 Task: Open Card Employee Wellness Analytics Review in Board Product User Interface Design and Testing to Workspace Audit and Assurance Services and add a team member Softage.2@softage.net, a label Yellow, a checklist Inspirational Speaking, an attachment from your onedrive, a color Yellow and finally, add a card description 'Research and develop new product differentiation strategy' and a comment 'This task presents an opportunity to demonstrate our creativity and innovation, exploring new ideas and approaches.'. Add a start date 'Jan 06, 1900' with a due date 'Jan 13, 1900'
Action: Mouse moved to (87, 324)
Screenshot: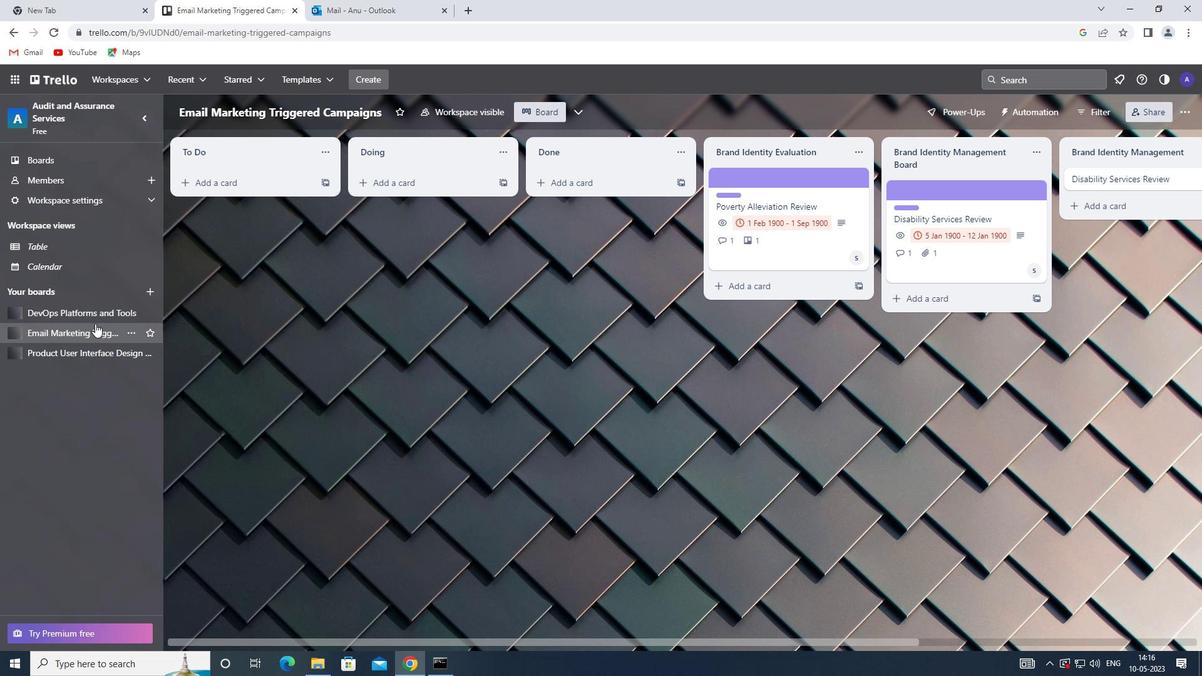
Action: Mouse pressed left at (87, 324)
Screenshot: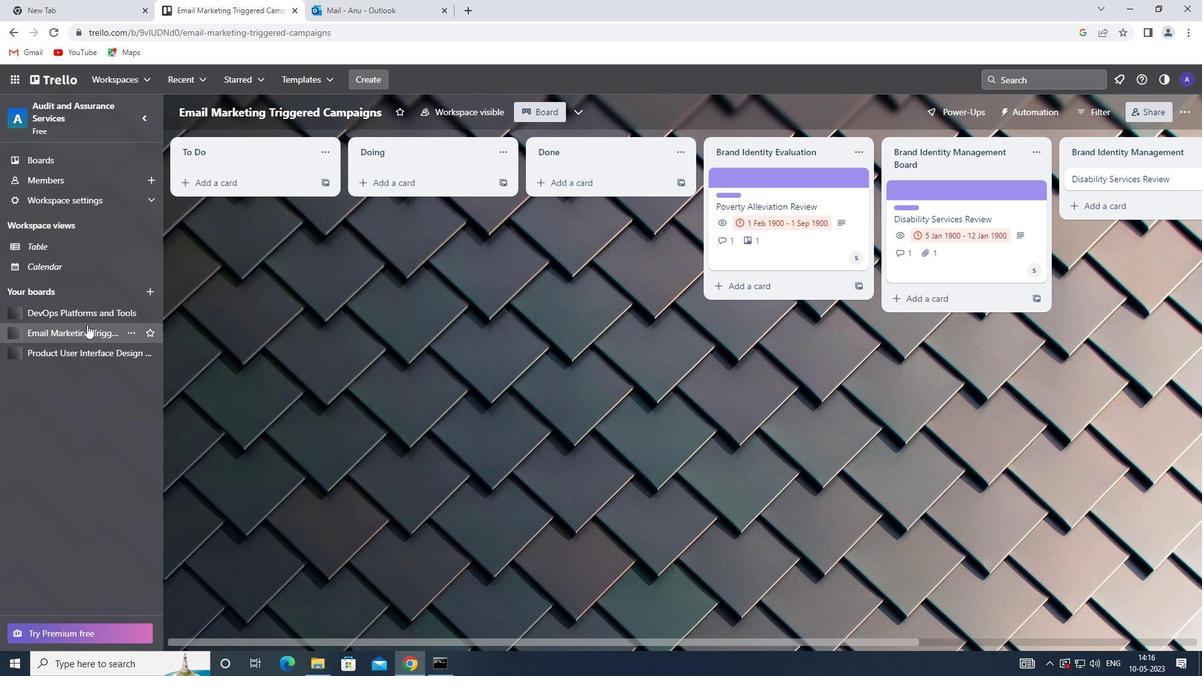 
Action: Mouse moved to (111, 352)
Screenshot: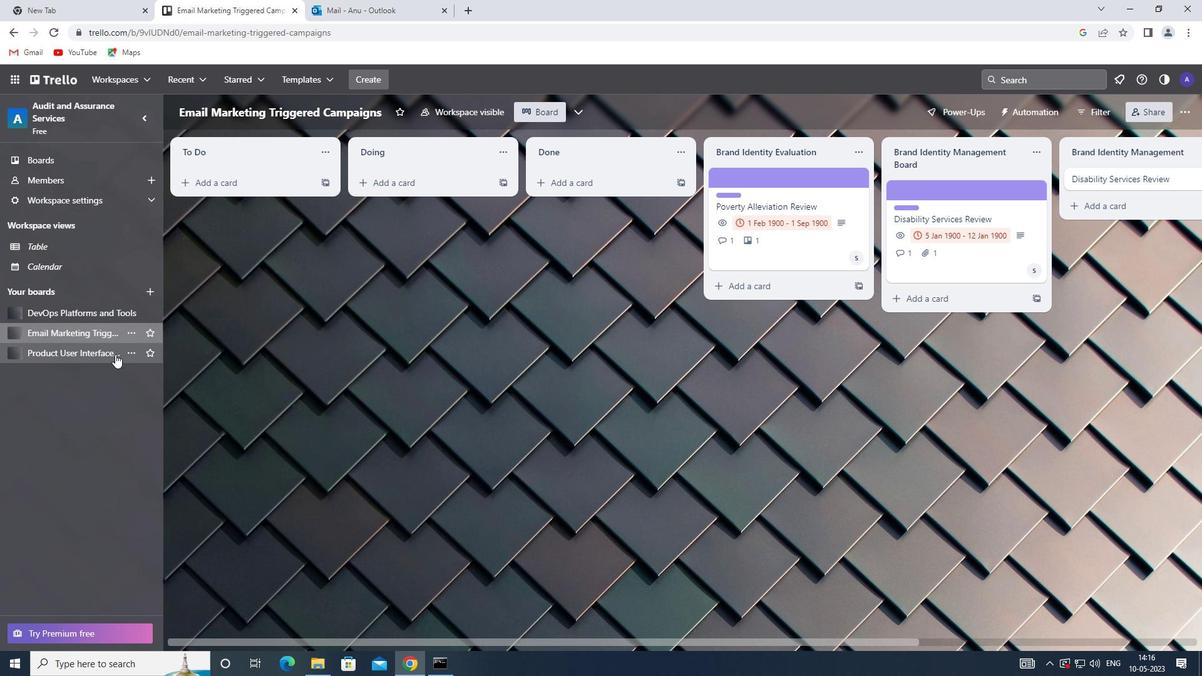 
Action: Mouse pressed left at (111, 352)
Screenshot: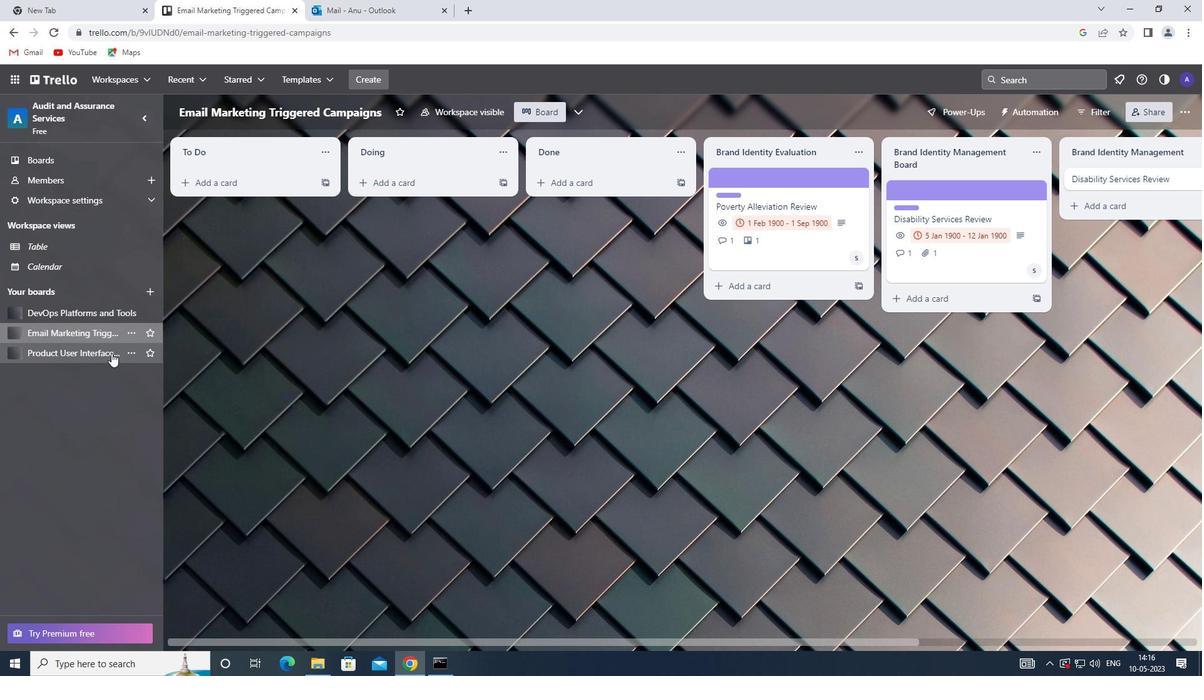 
Action: Mouse moved to (971, 183)
Screenshot: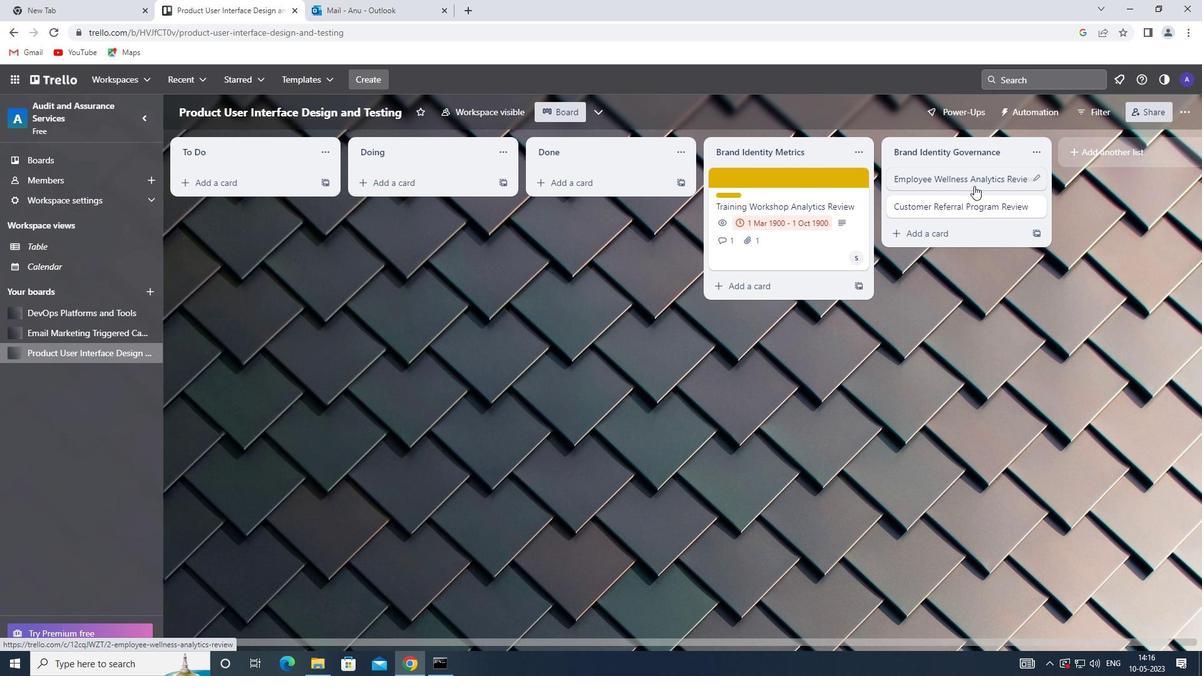 
Action: Mouse pressed left at (971, 183)
Screenshot: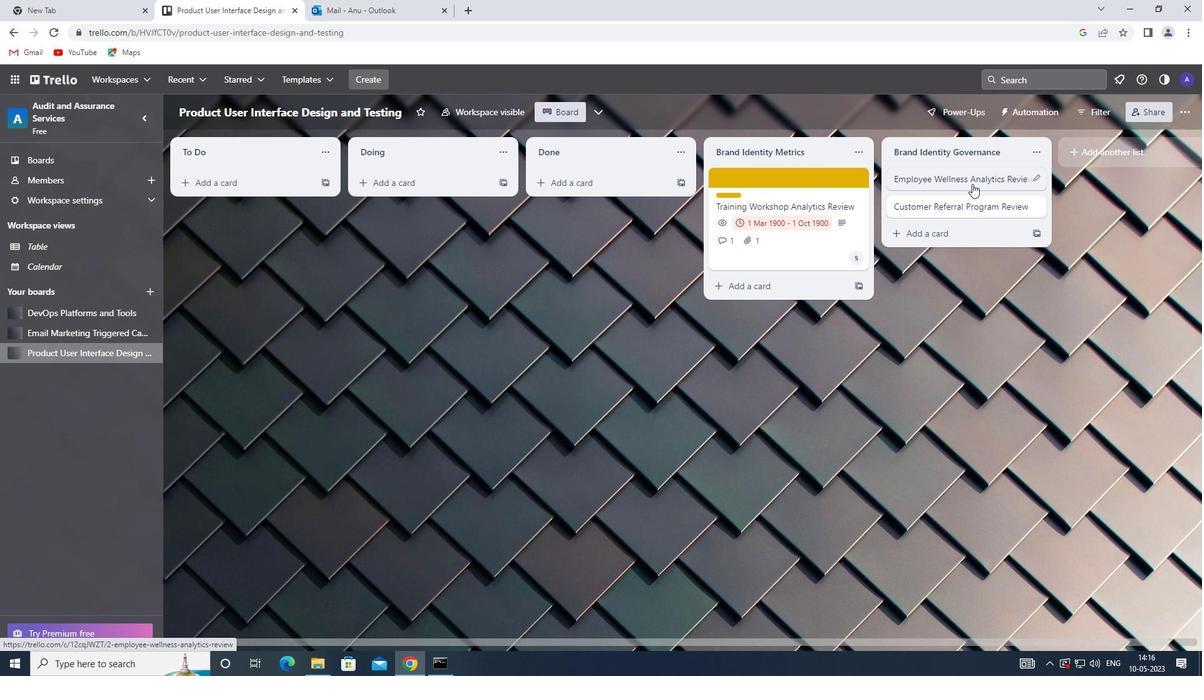 
Action: Mouse moved to (750, 179)
Screenshot: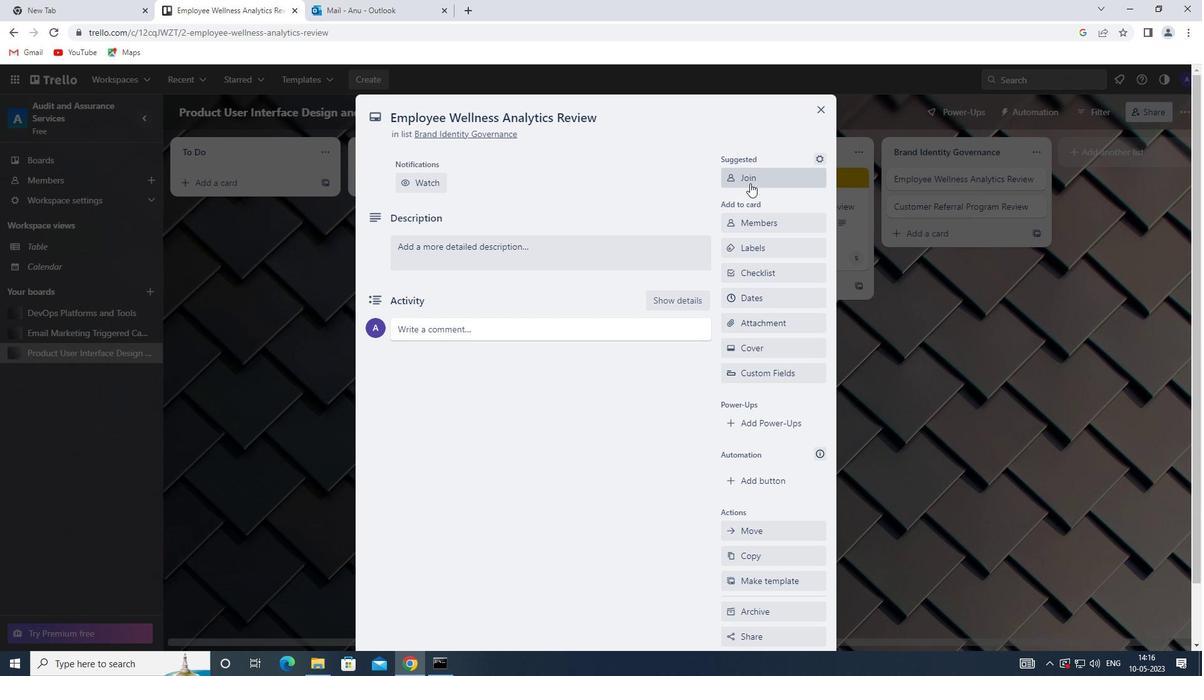 
Action: Mouse pressed left at (750, 179)
Screenshot: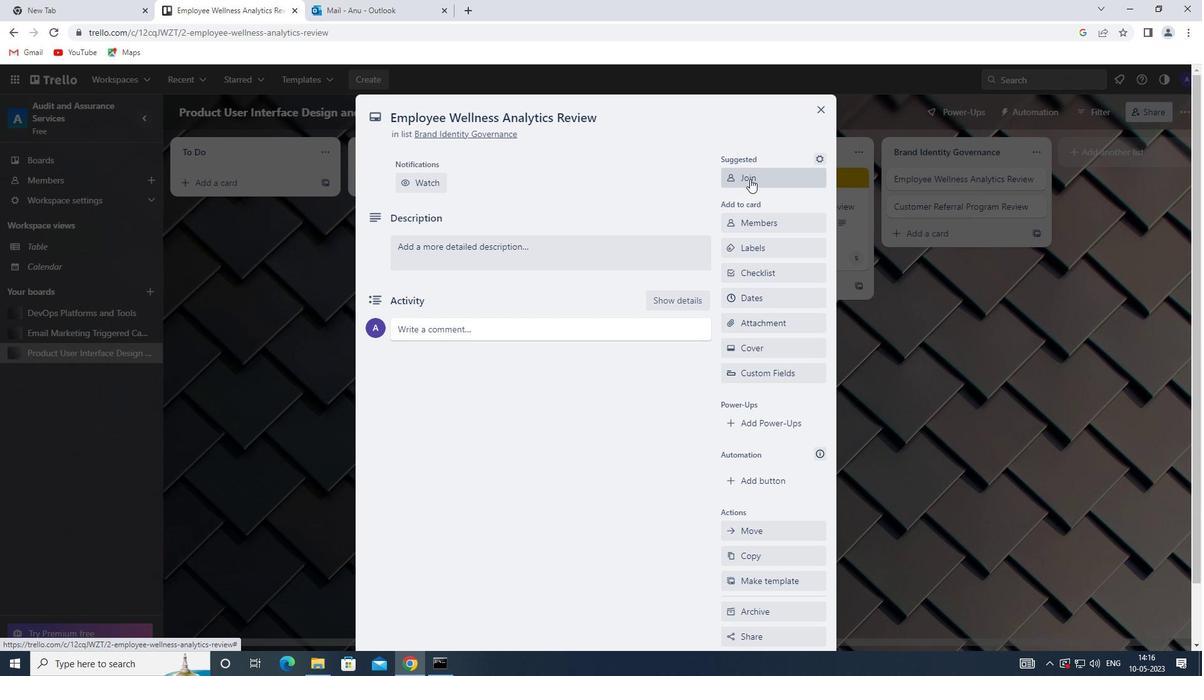 
Action: Mouse pressed left at (750, 179)
Screenshot: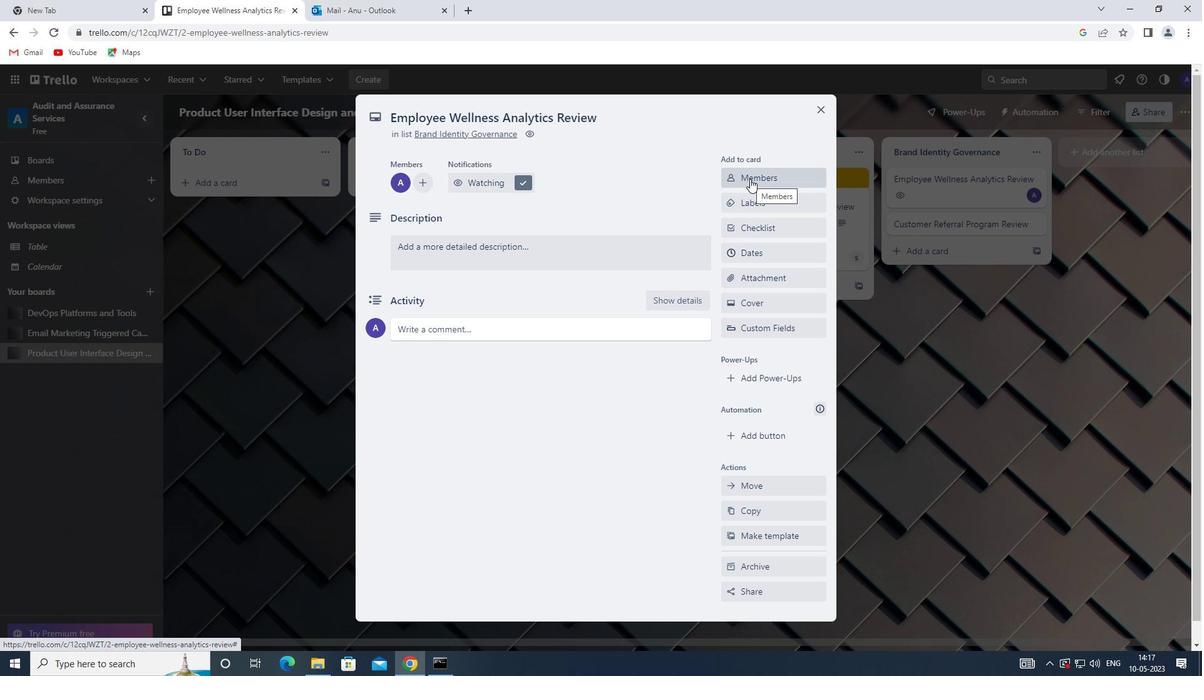 
Action: Mouse moved to (737, 236)
Screenshot: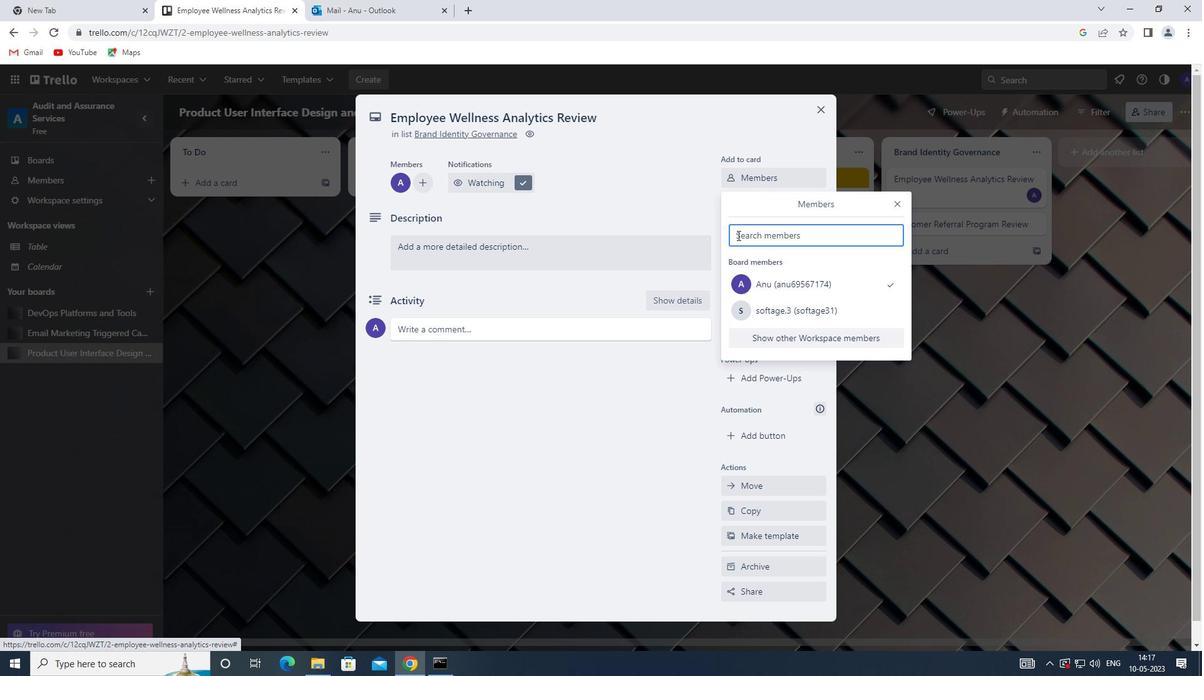
Action: Mouse pressed left at (737, 236)
Screenshot: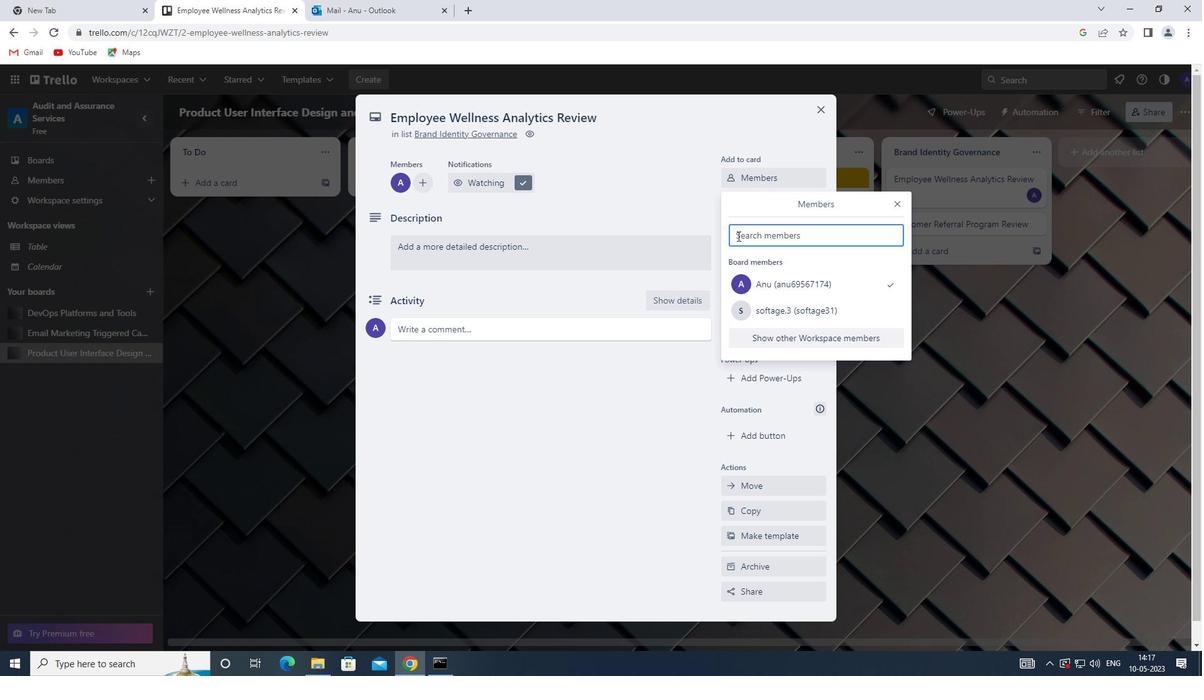 
Action: Key pressed <Key.shift>SOFTAGE.2<Key.shift>@SOFTAGE.NET
Screenshot: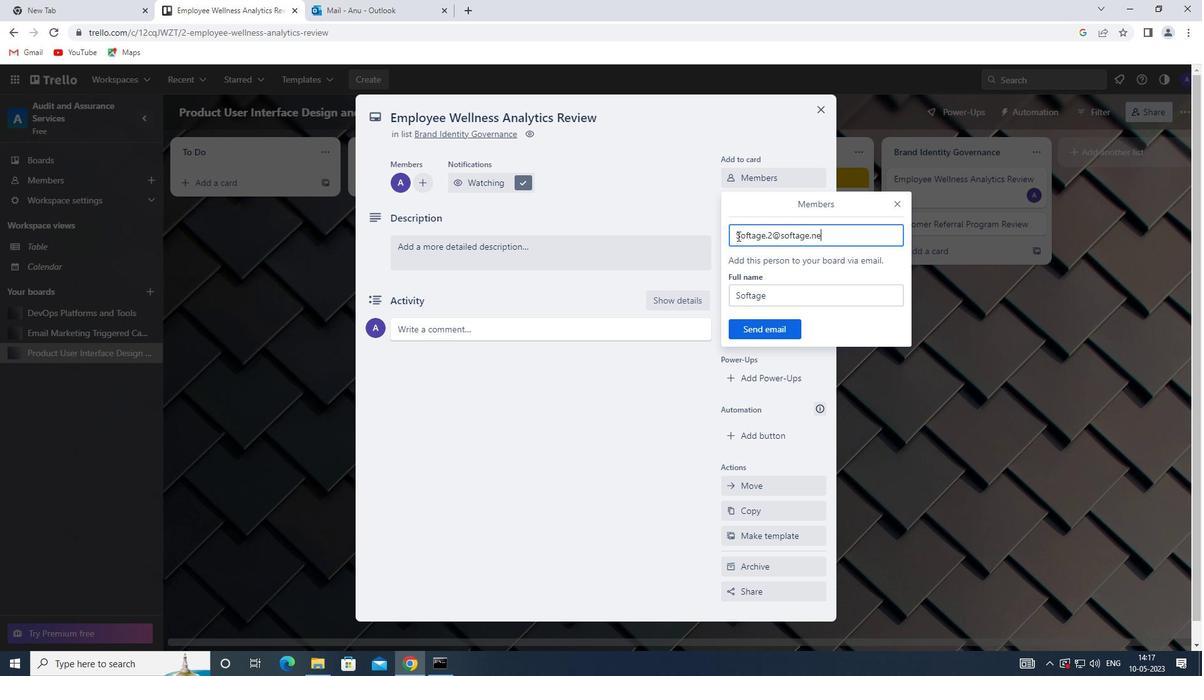 
Action: Mouse moved to (745, 334)
Screenshot: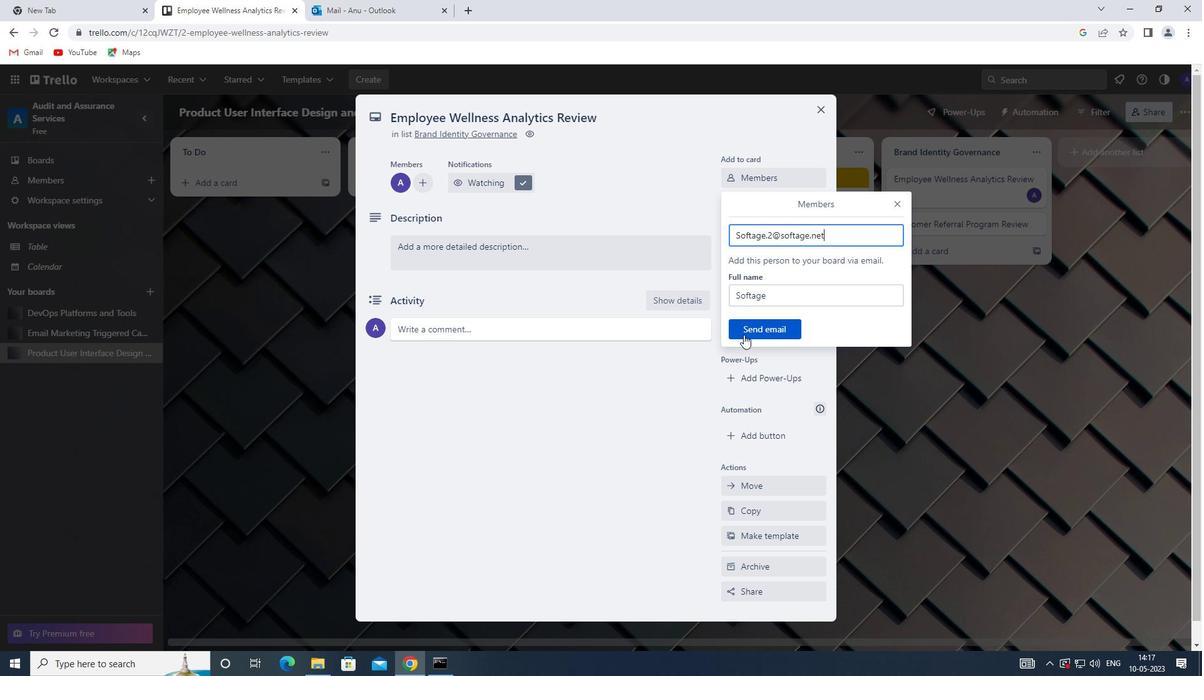 
Action: Mouse pressed left at (745, 334)
Screenshot: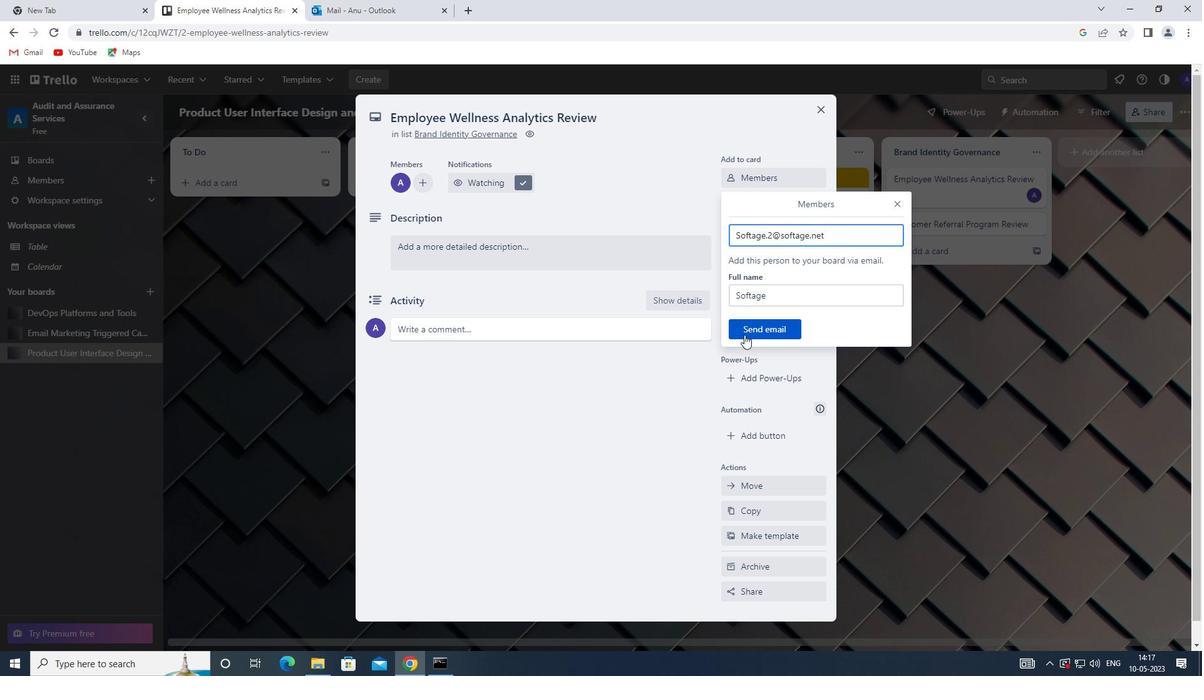 
Action: Mouse moved to (395, 177)
Screenshot: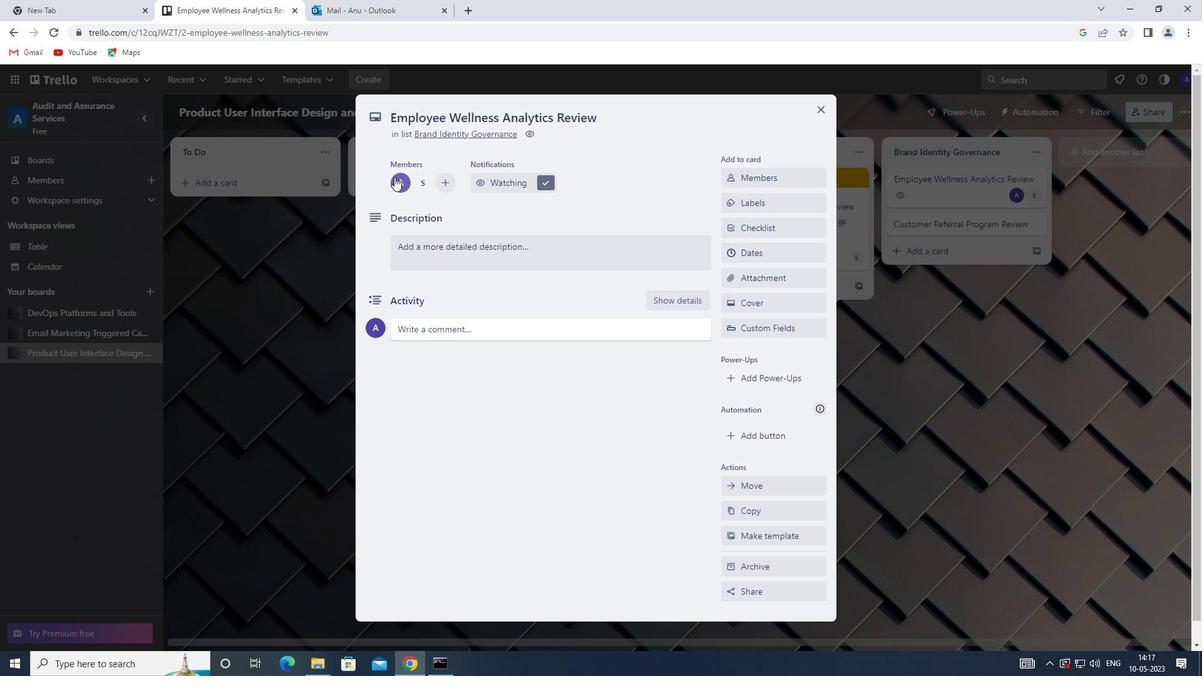 
Action: Mouse pressed left at (395, 177)
Screenshot: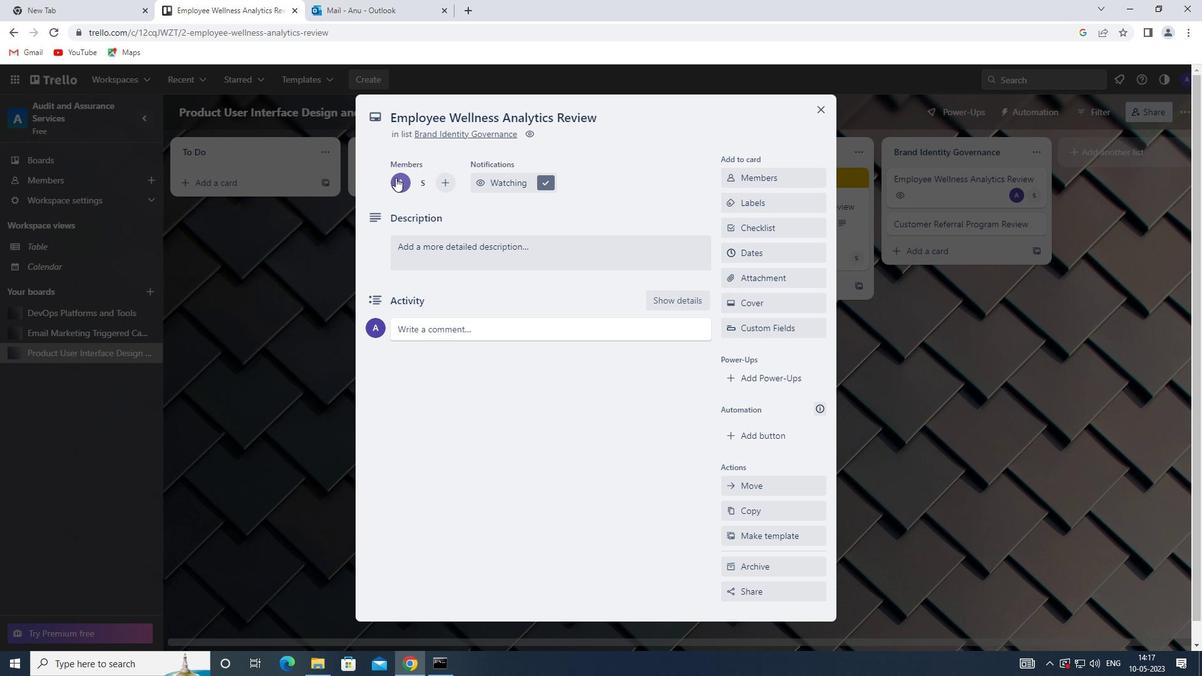 
Action: Mouse moved to (499, 317)
Screenshot: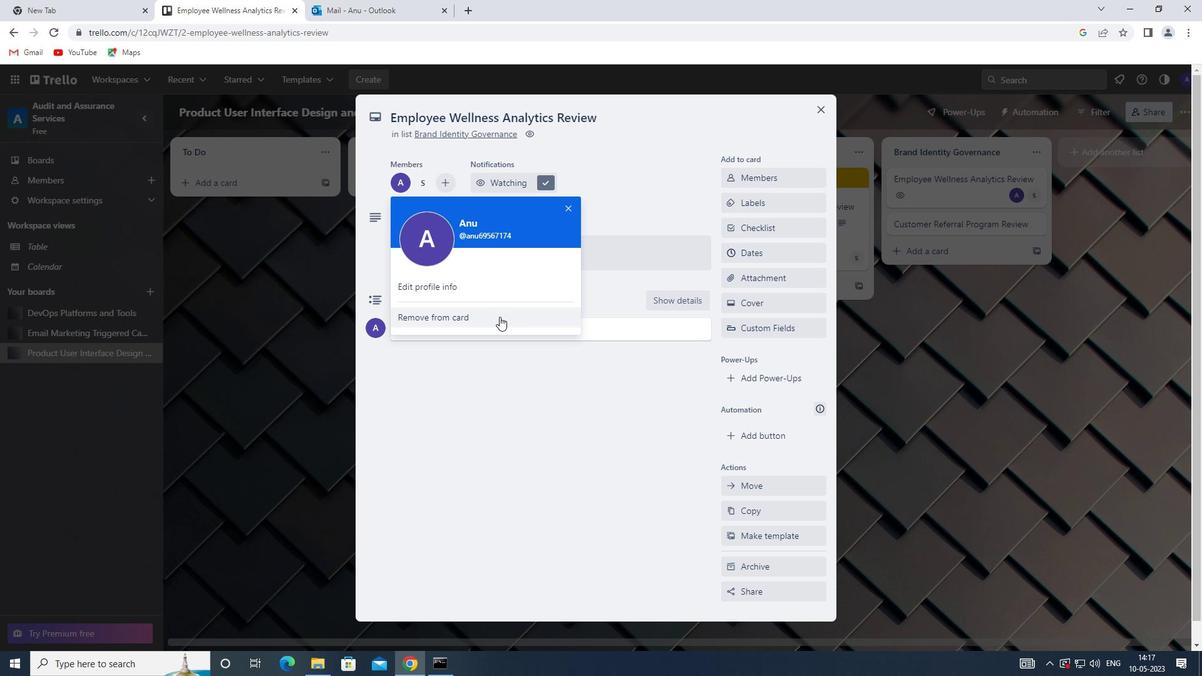 
Action: Mouse pressed left at (499, 317)
Screenshot: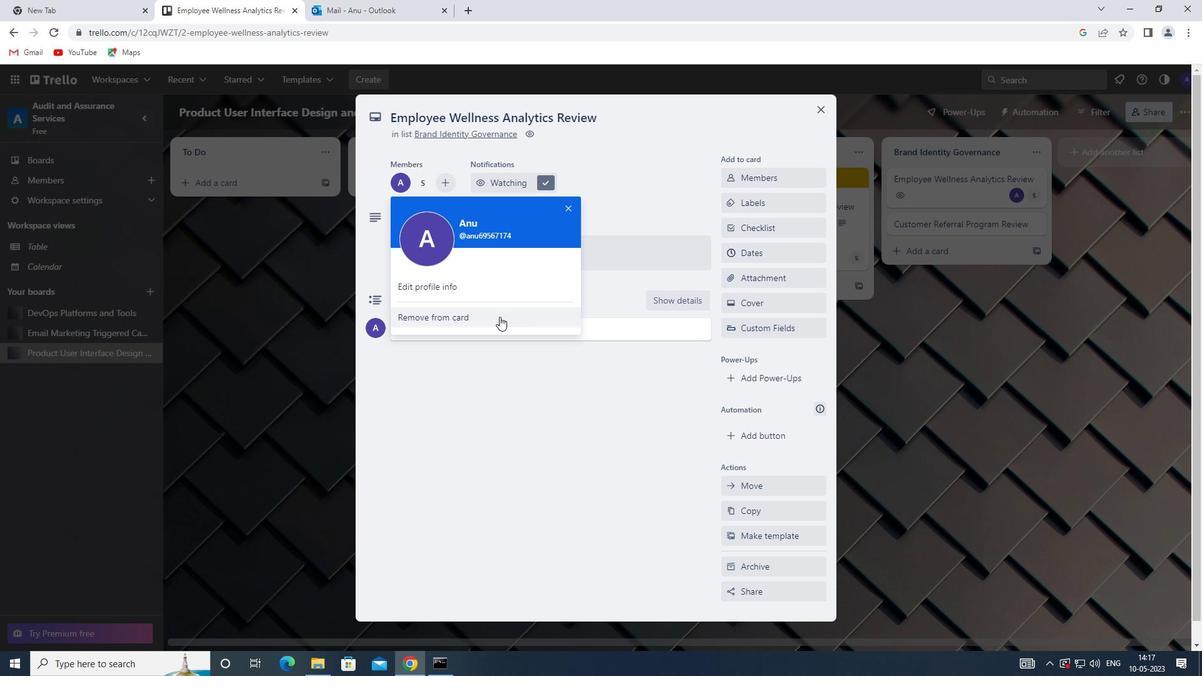 
Action: Mouse moved to (763, 242)
Screenshot: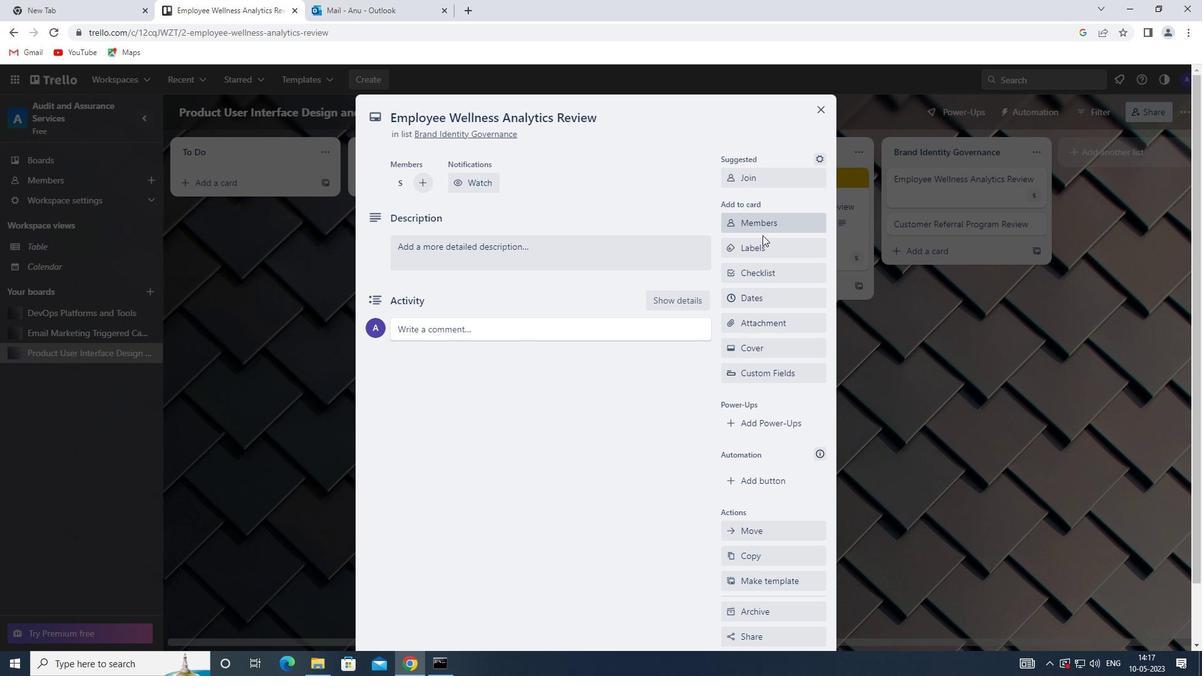 
Action: Mouse pressed left at (763, 242)
Screenshot: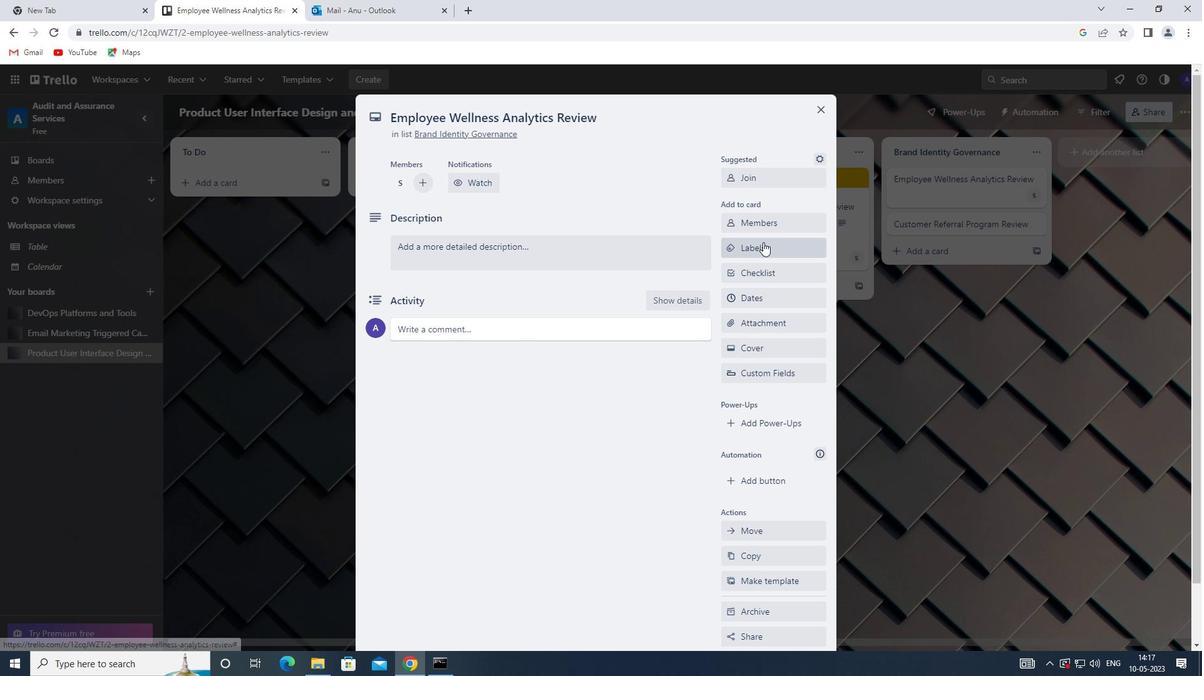 
Action: Mouse moved to (768, 370)
Screenshot: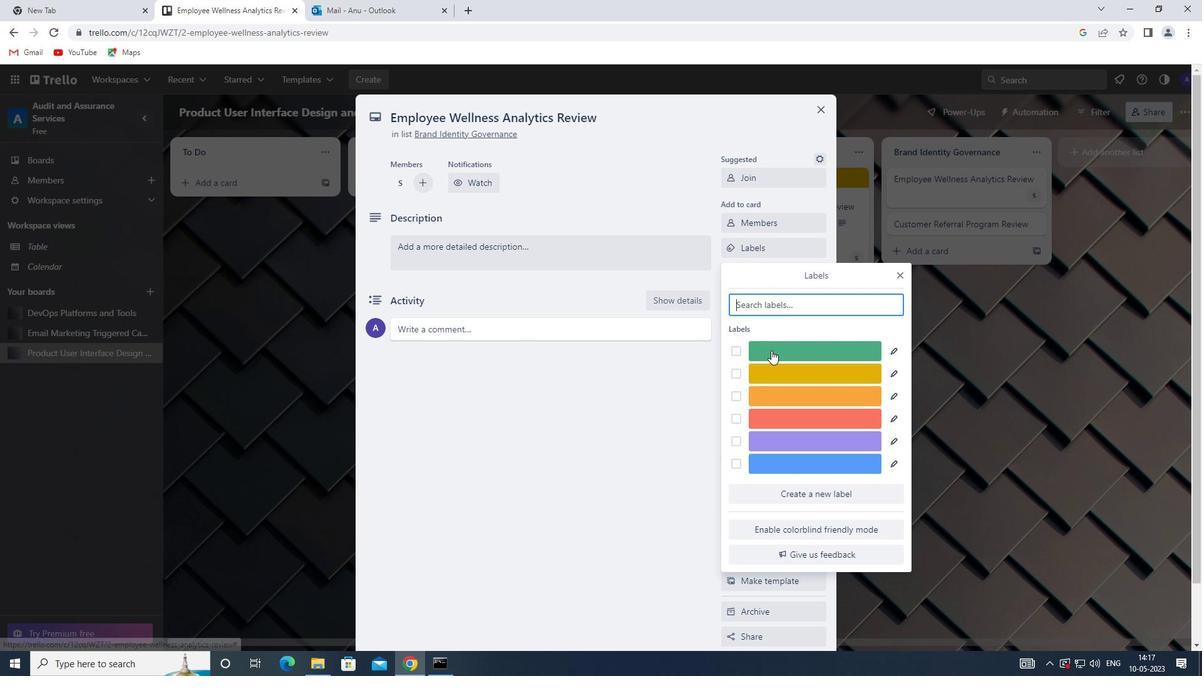 
Action: Mouse pressed left at (768, 370)
Screenshot: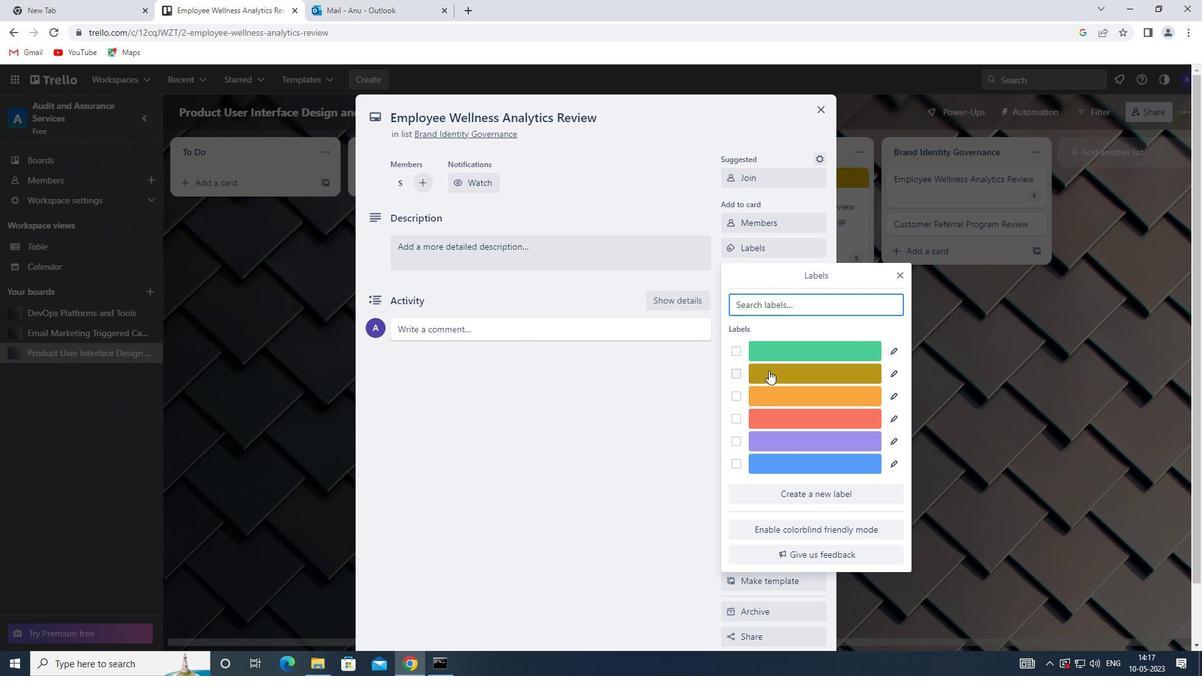 
Action: Mouse moved to (899, 273)
Screenshot: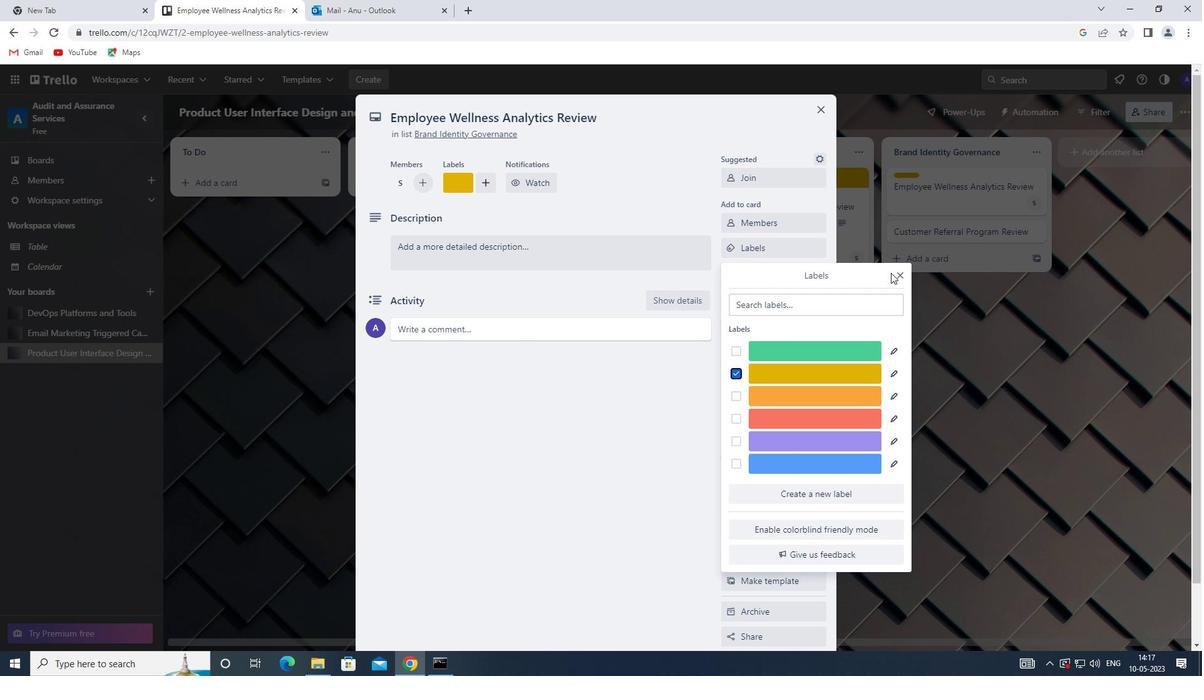 
Action: Mouse pressed left at (899, 273)
Screenshot: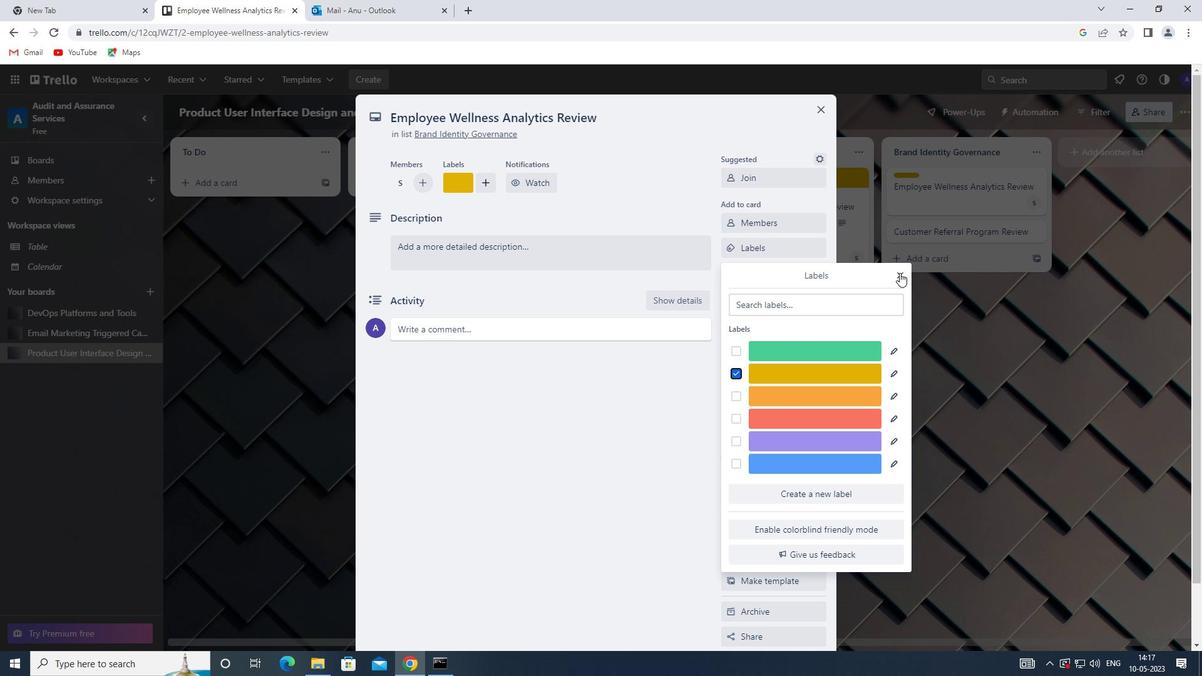 
Action: Mouse moved to (794, 274)
Screenshot: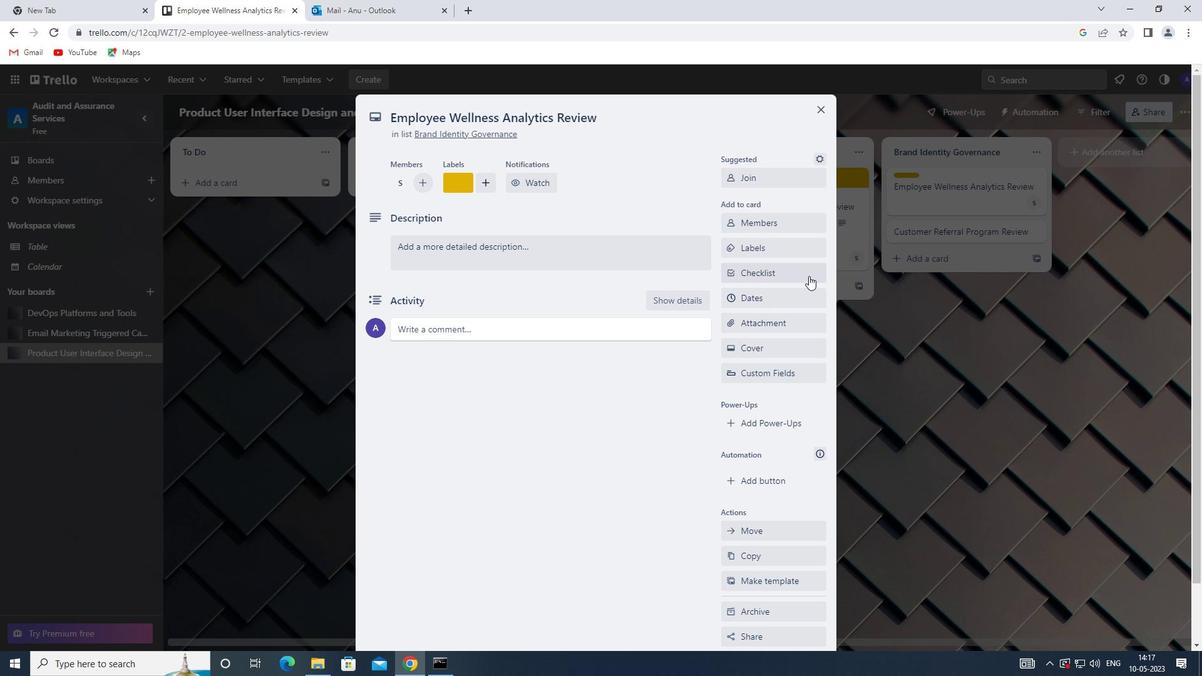 
Action: Mouse pressed left at (794, 274)
Screenshot: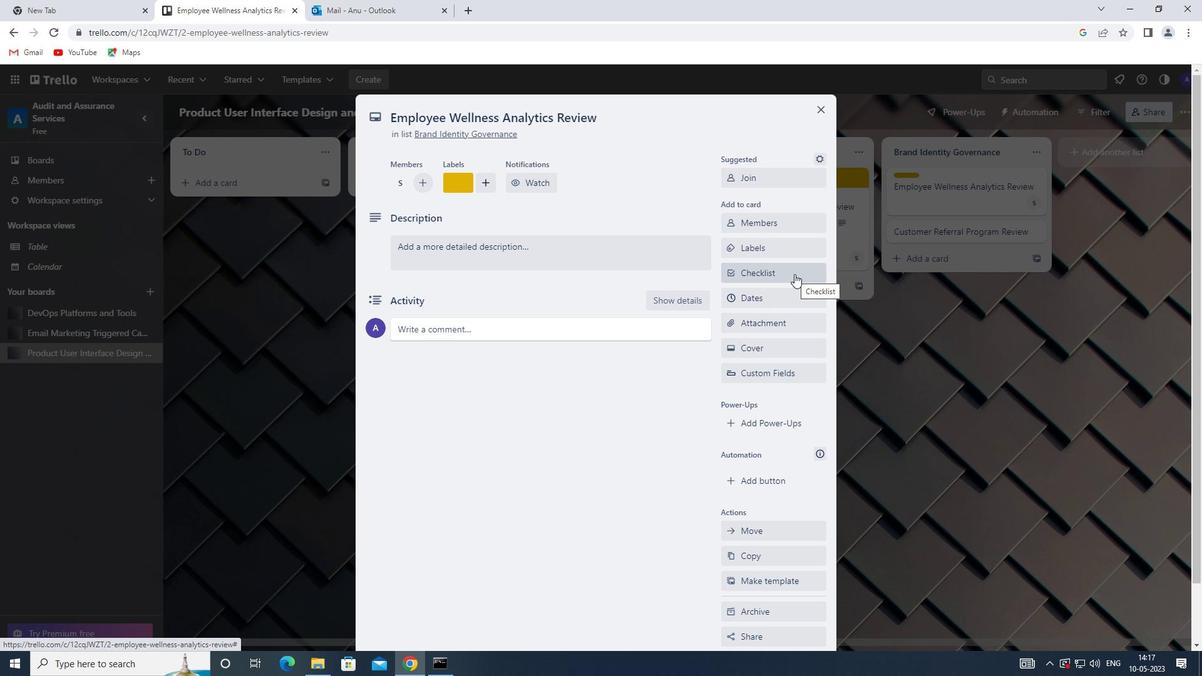 
Action: Key pressed <Key.shift>U<Key.backspace><Key.shift>INSPIRATIONAL<Key.space><Key.shift>SPEAKING
Screenshot: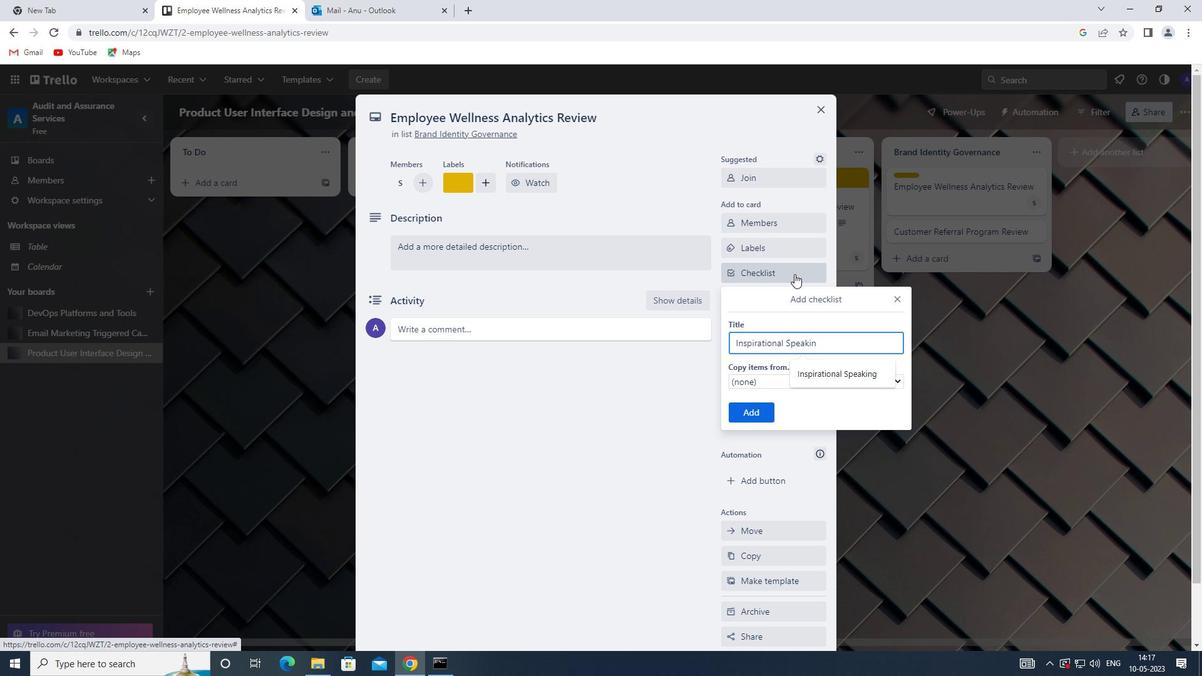 
Action: Mouse moved to (749, 413)
Screenshot: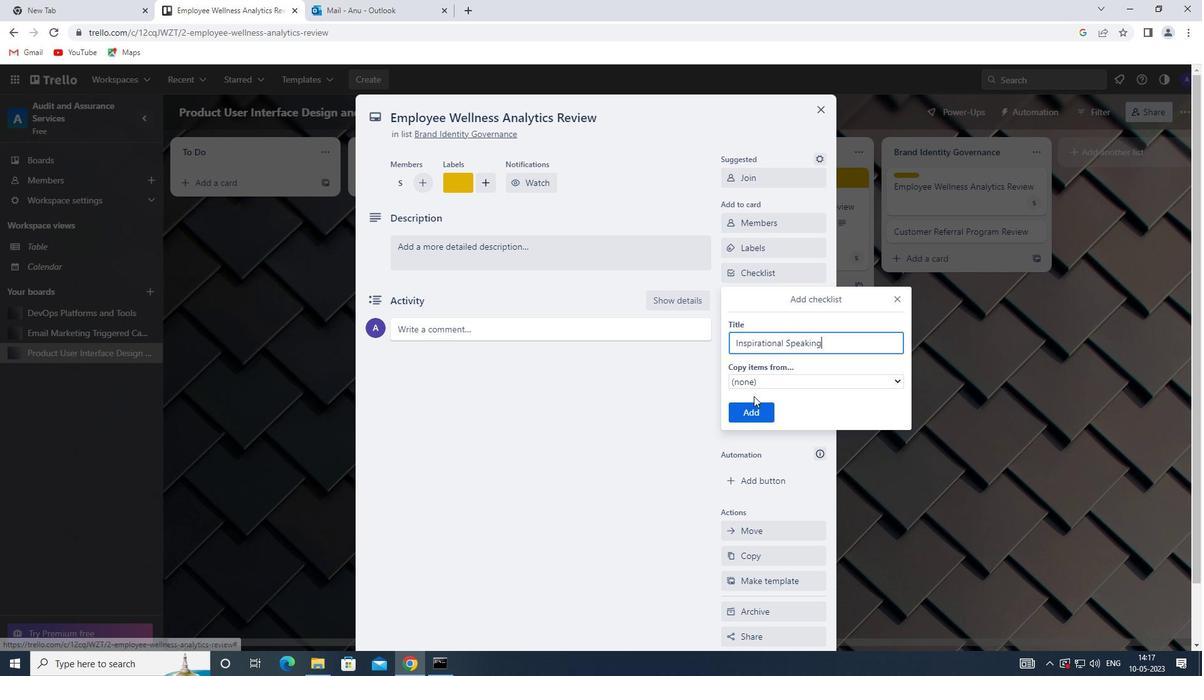 
Action: Mouse pressed left at (749, 413)
Screenshot: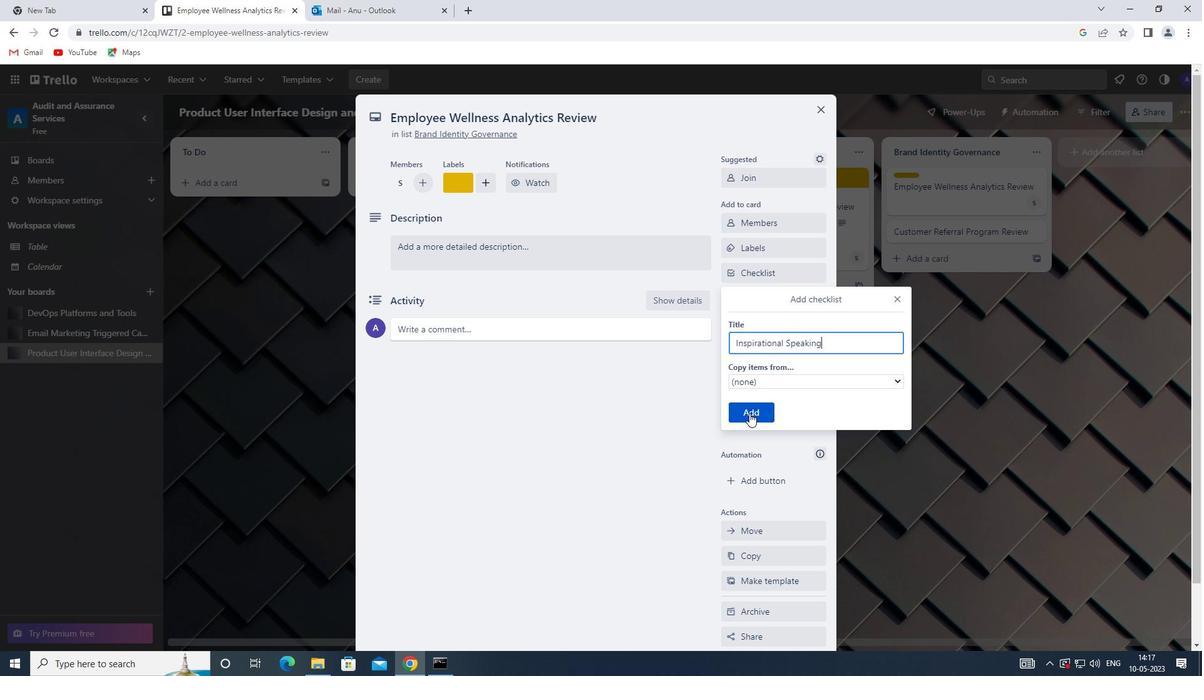 
Action: Mouse moved to (787, 323)
Screenshot: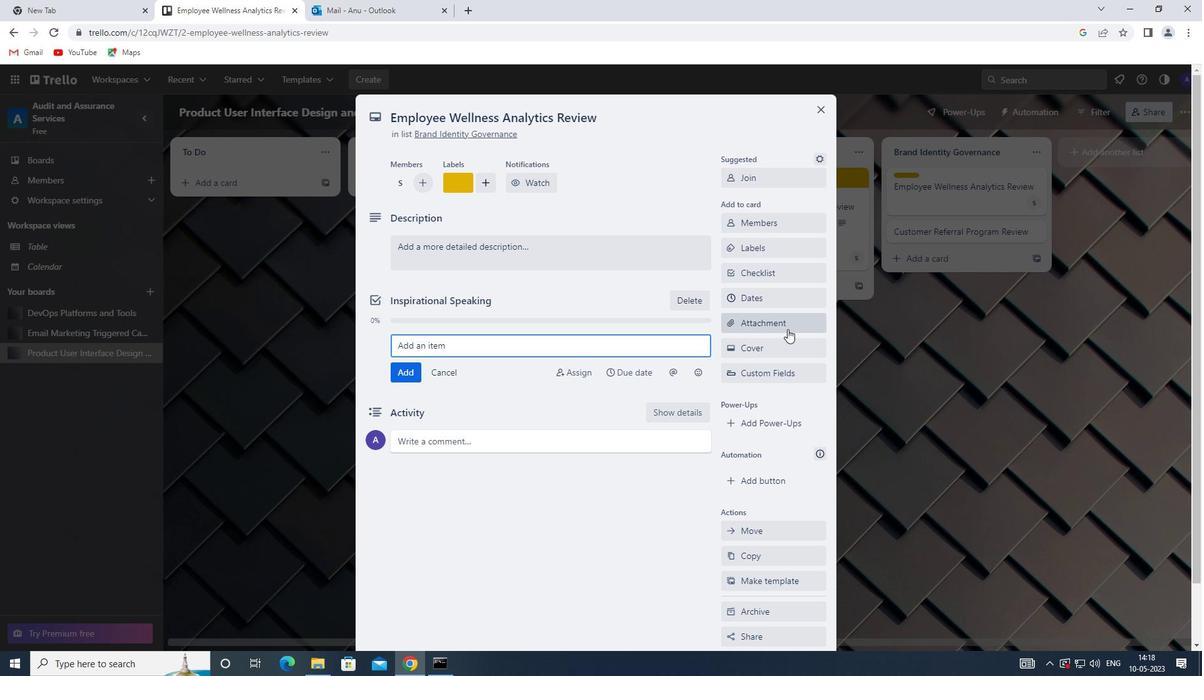 
Action: Mouse pressed left at (787, 323)
Screenshot: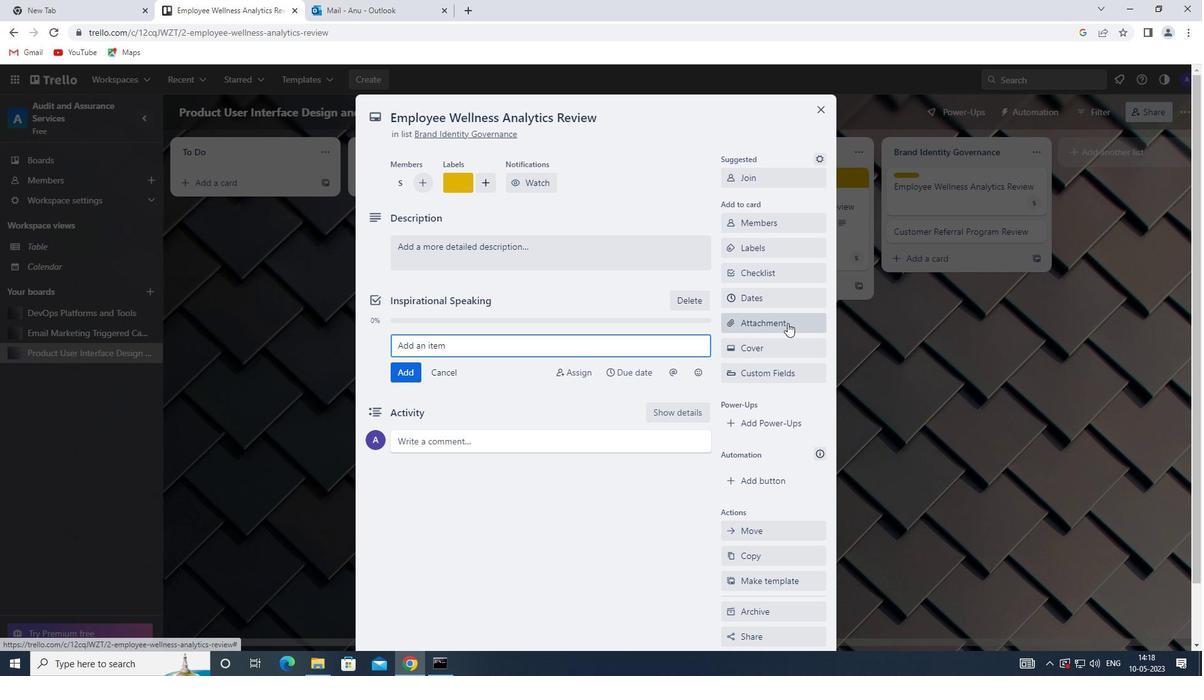 
Action: Mouse moved to (749, 477)
Screenshot: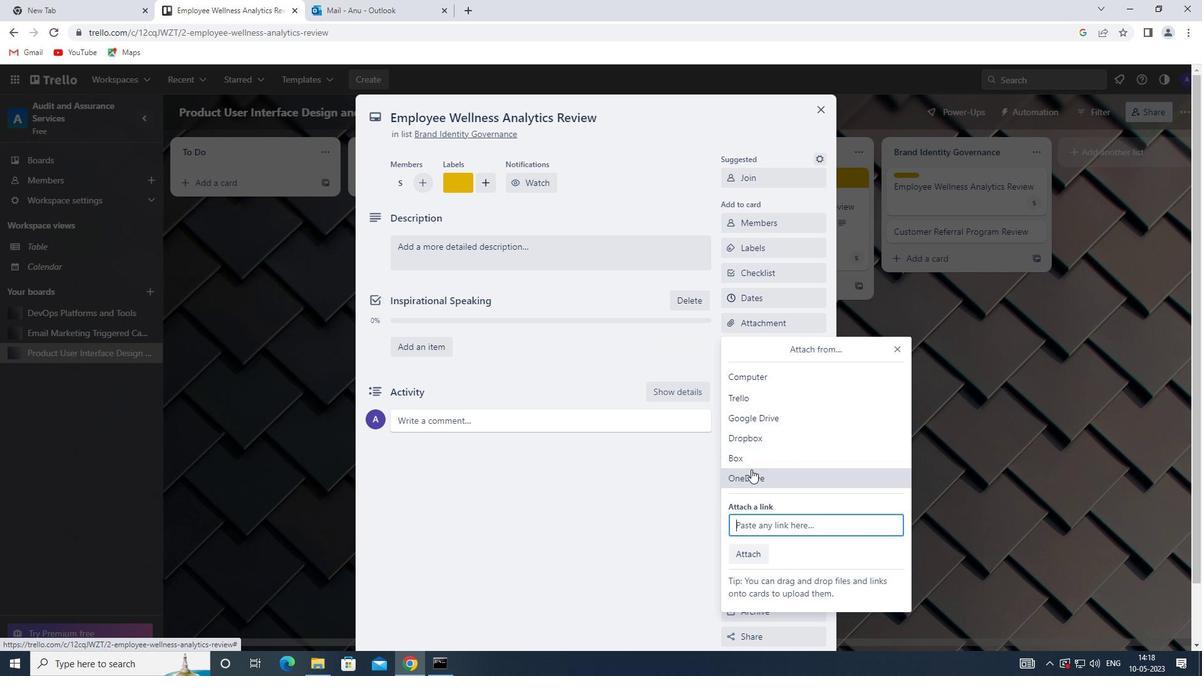 
Action: Mouse pressed left at (749, 477)
Screenshot: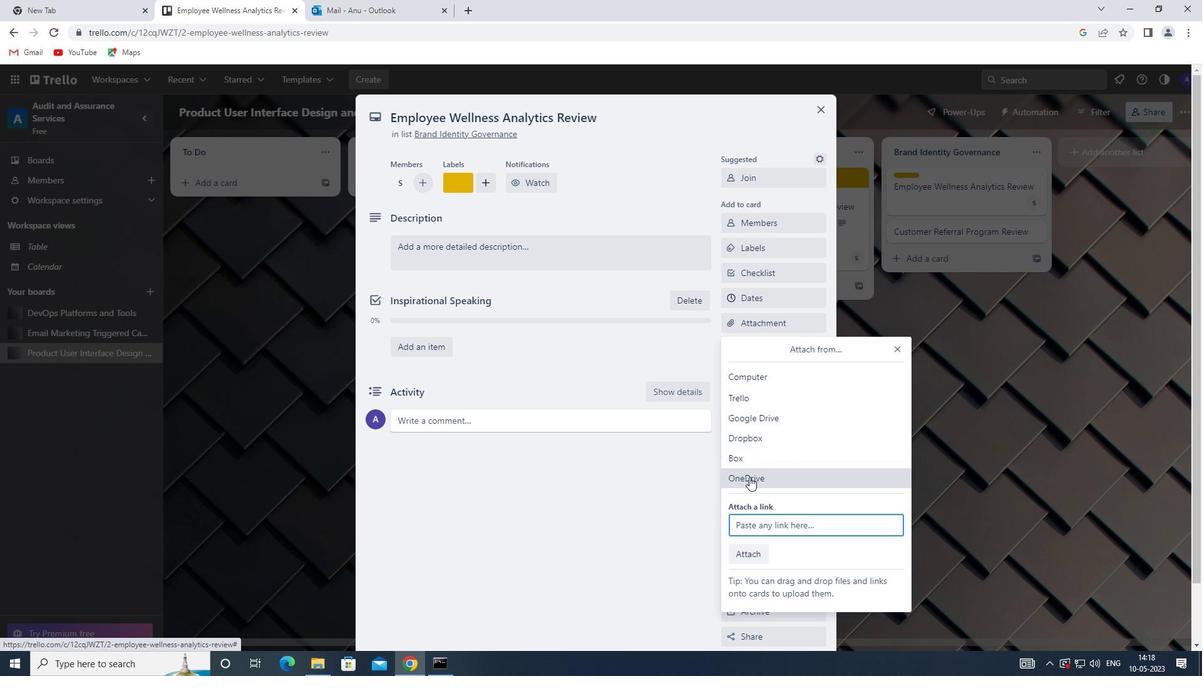 
Action: Mouse moved to (579, 279)
Screenshot: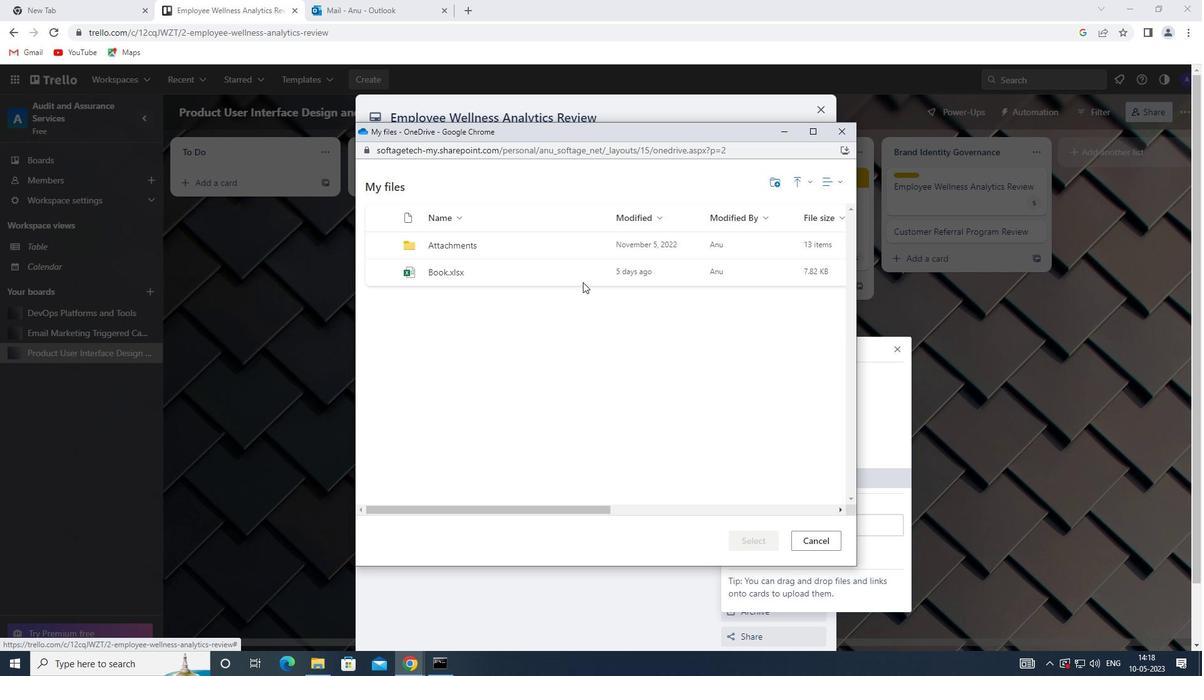 
Action: Mouse pressed left at (579, 279)
Screenshot: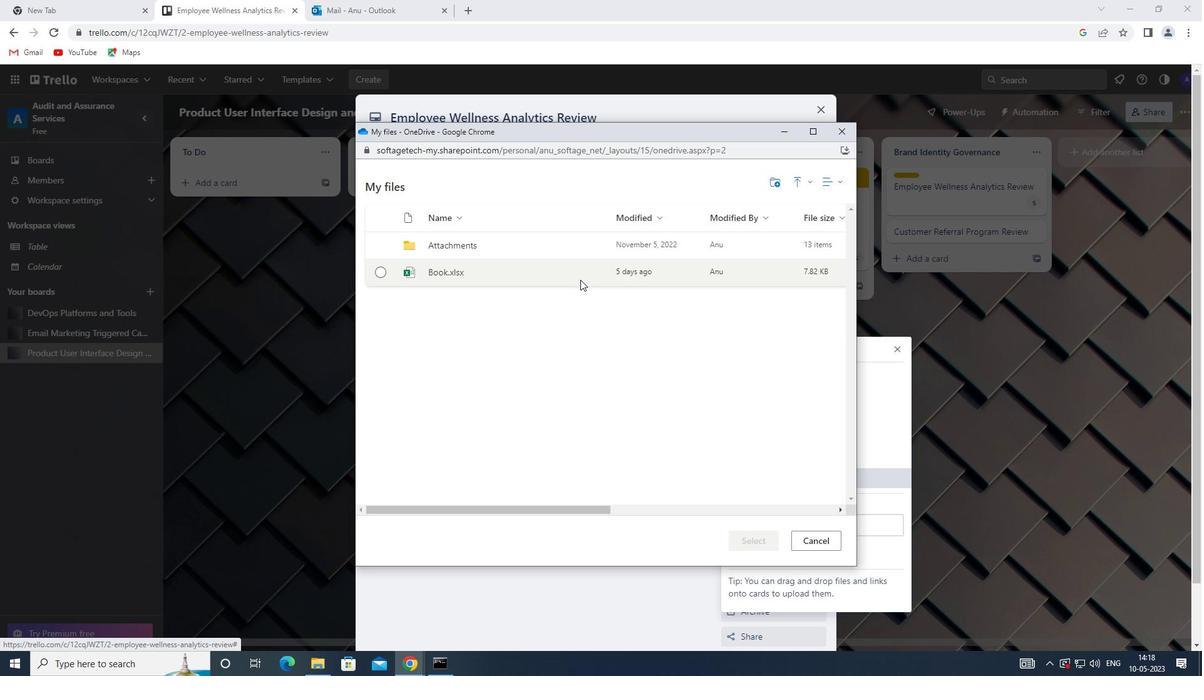 
Action: Mouse moved to (741, 547)
Screenshot: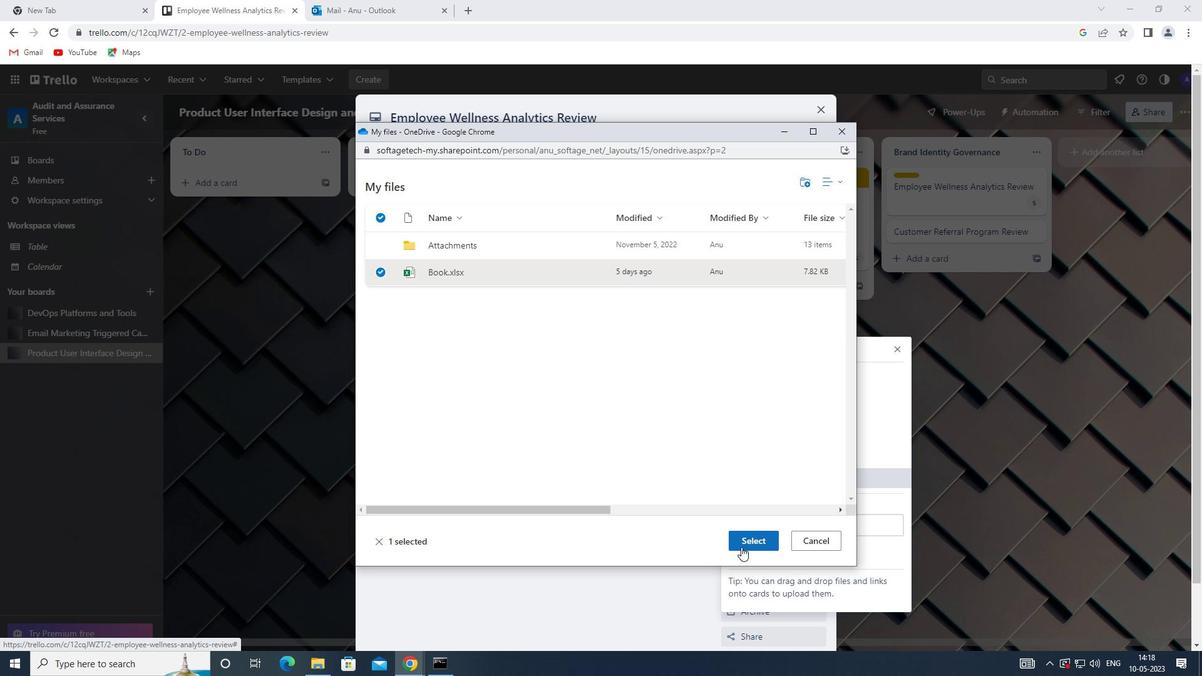 
Action: Mouse pressed left at (741, 547)
Screenshot: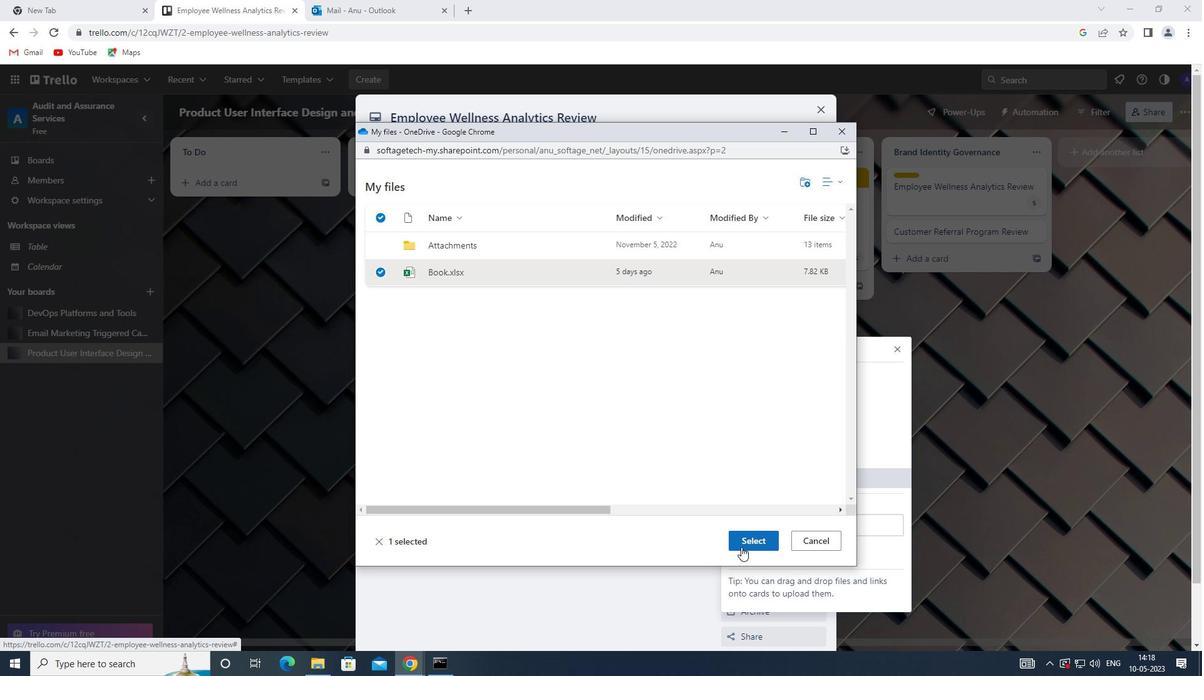 
Action: Mouse moved to (767, 351)
Screenshot: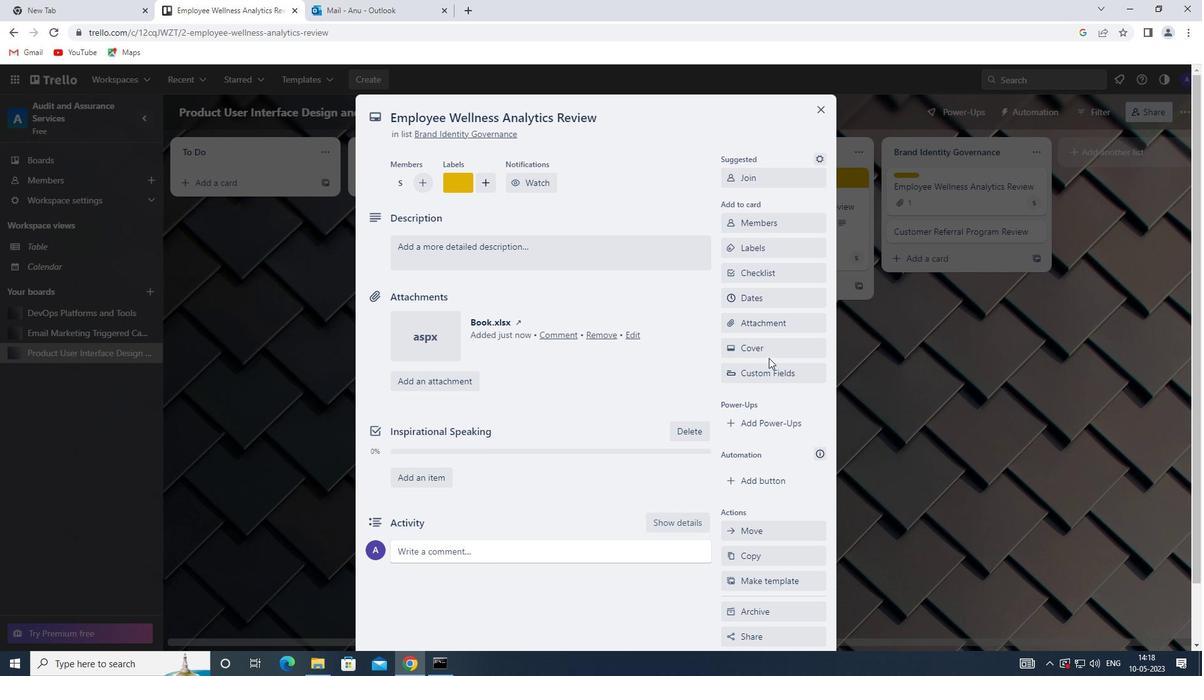 
Action: Mouse pressed left at (767, 351)
Screenshot: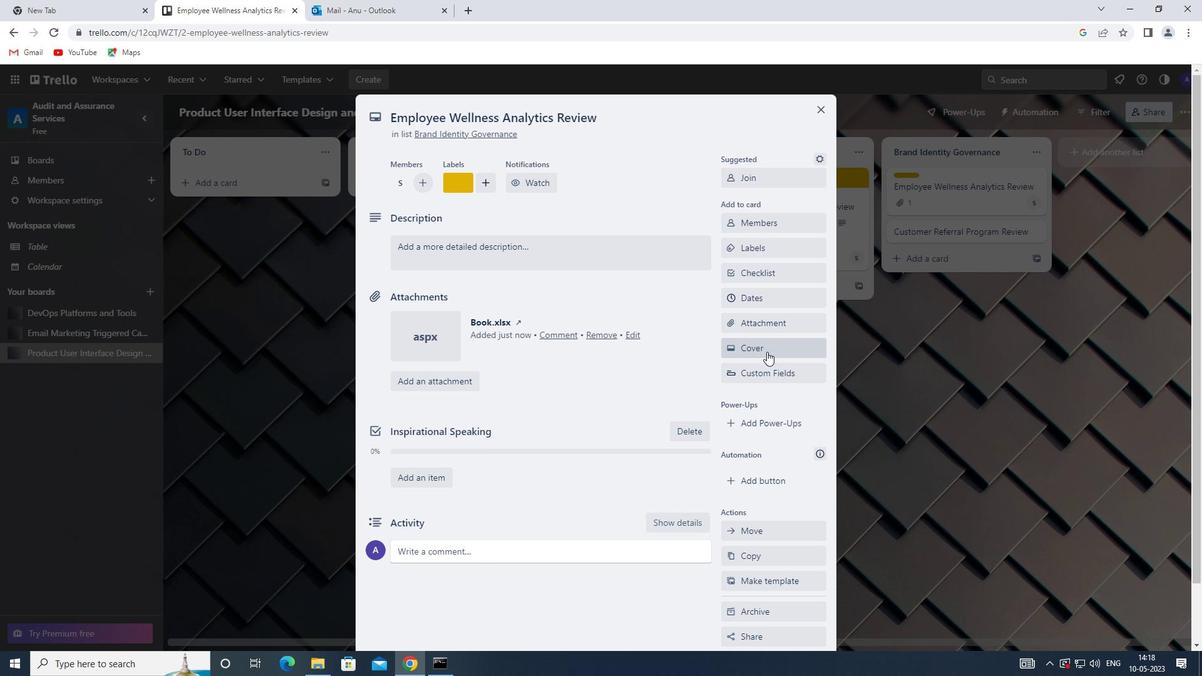 
Action: Mouse moved to (768, 401)
Screenshot: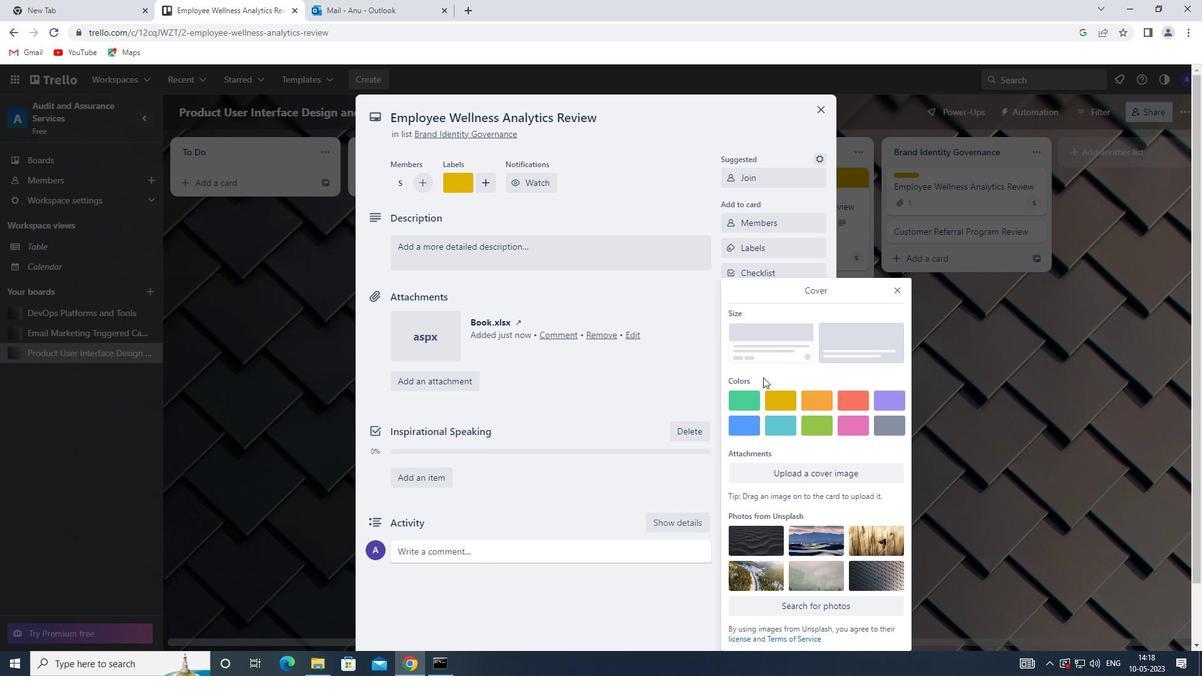 
Action: Mouse pressed left at (768, 401)
Screenshot: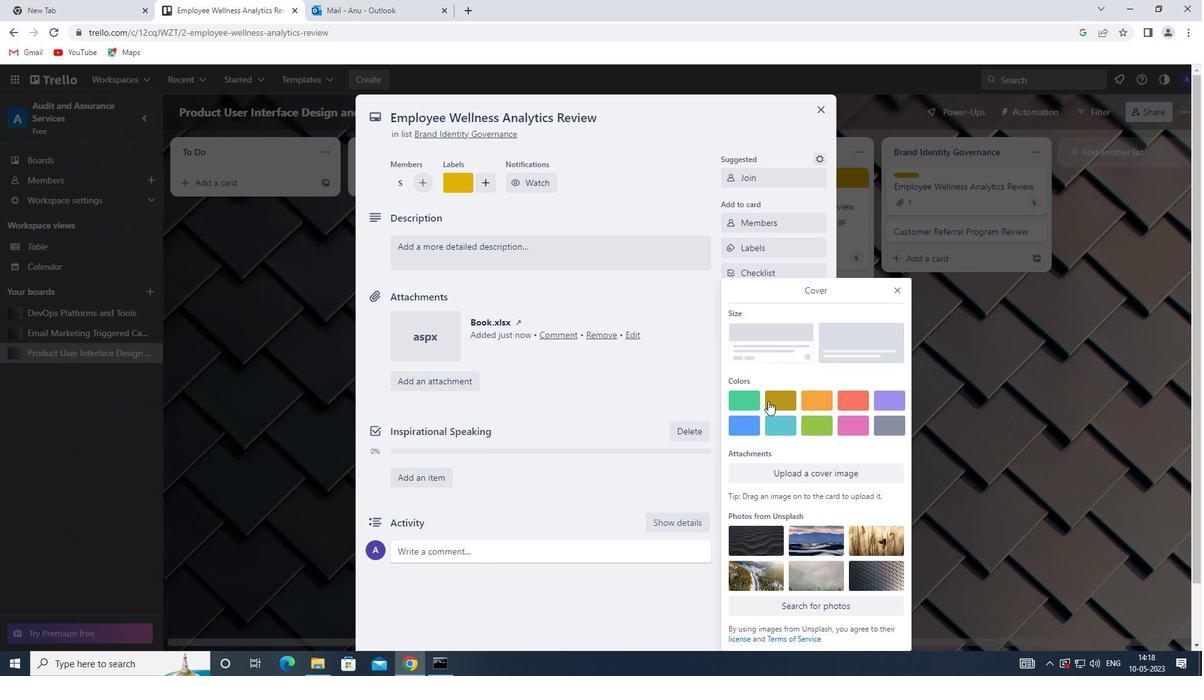 
Action: Mouse moved to (898, 266)
Screenshot: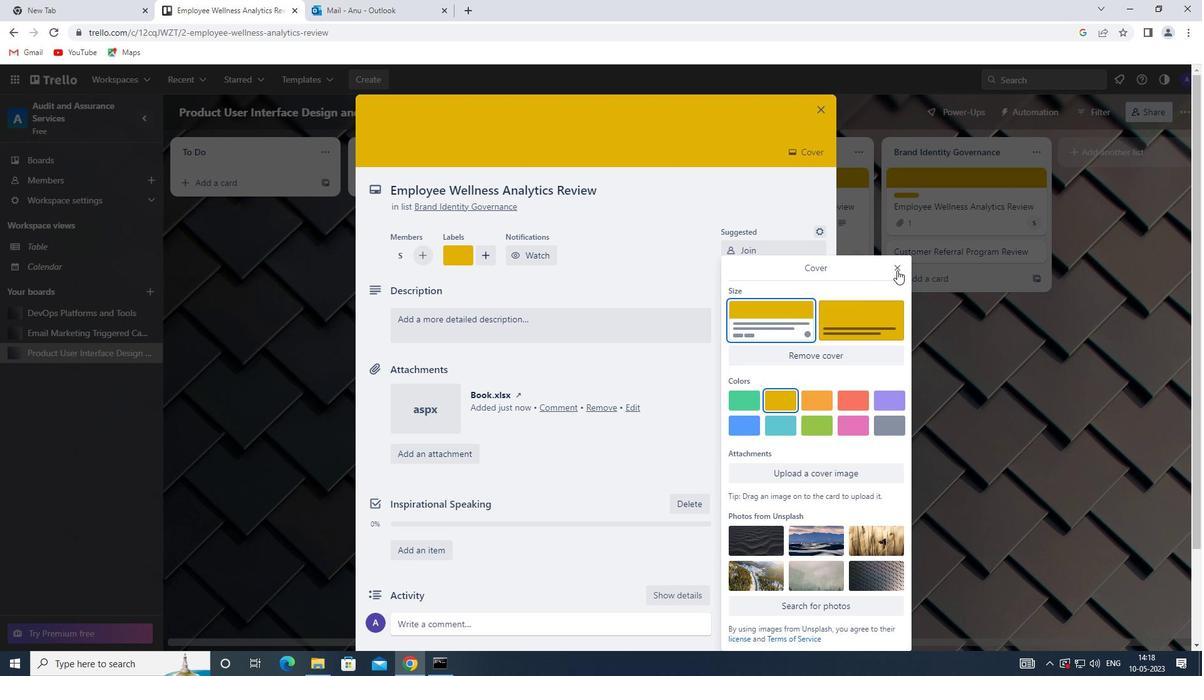 
Action: Mouse pressed left at (898, 266)
Screenshot: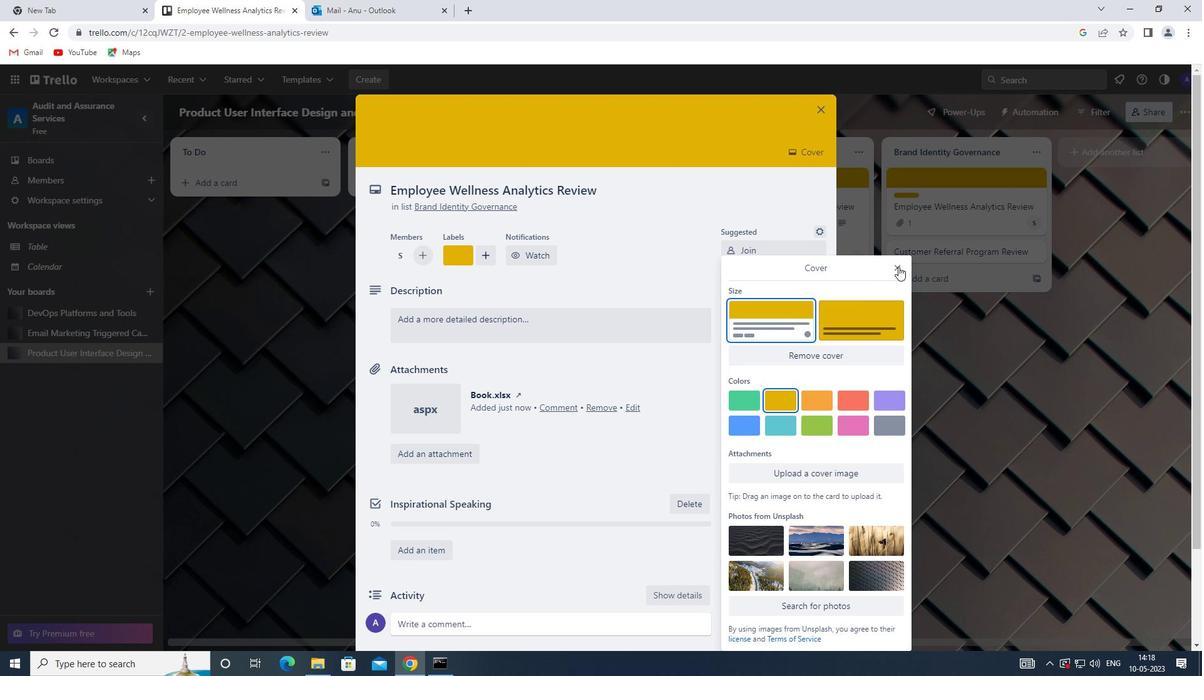 
Action: Mouse moved to (442, 317)
Screenshot: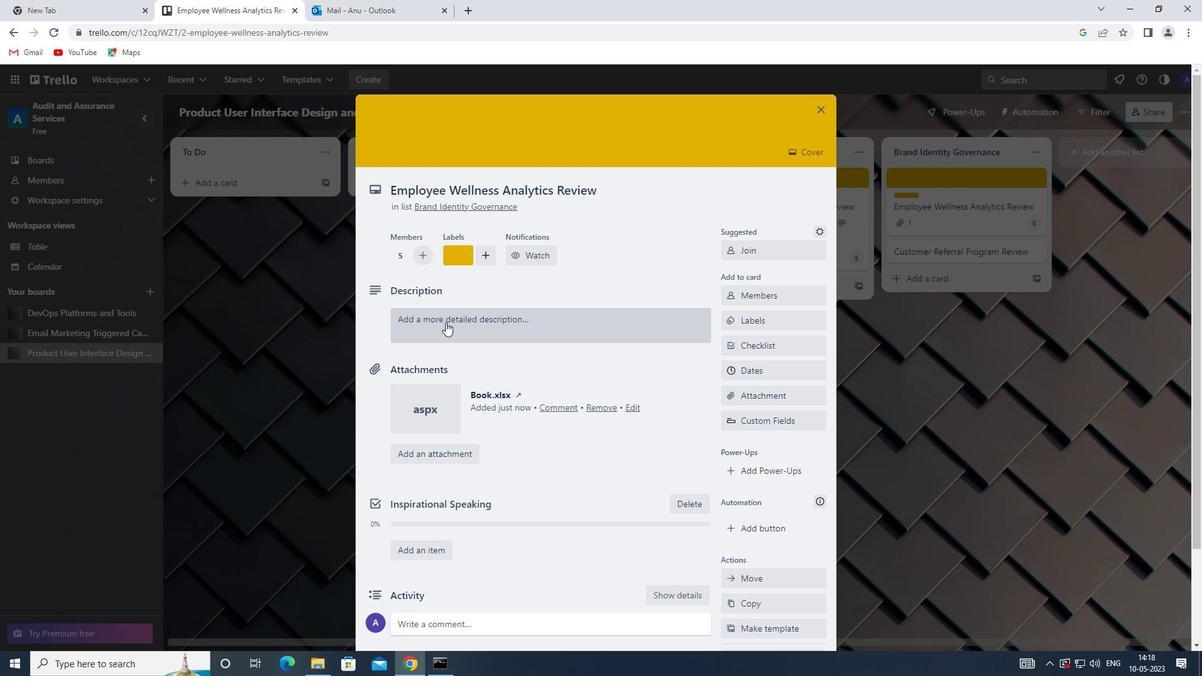 
Action: Mouse pressed left at (442, 317)
Screenshot: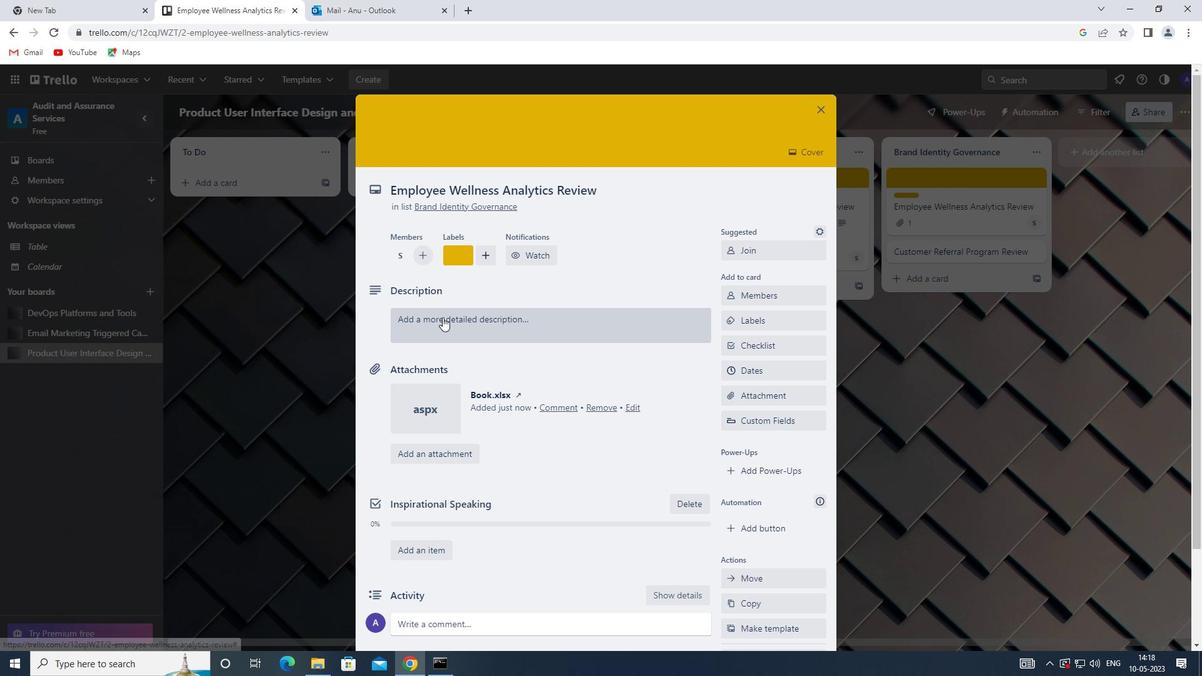 
Action: Mouse moved to (404, 358)
Screenshot: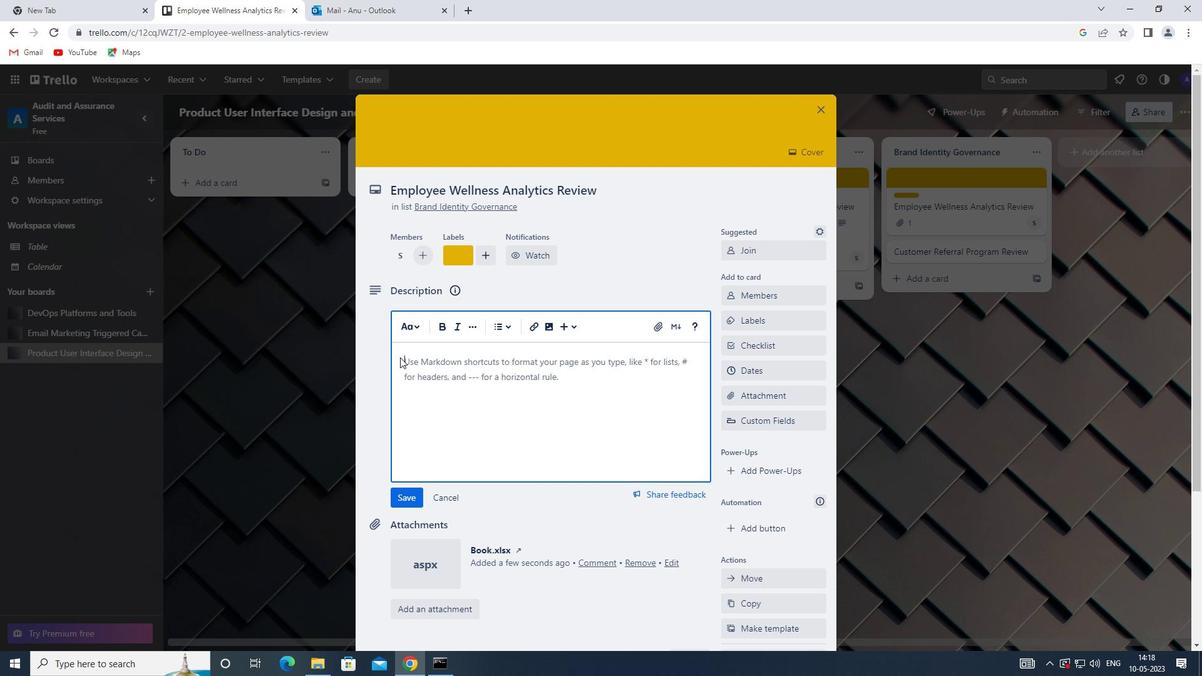 
Action: Mouse pressed left at (404, 358)
Screenshot: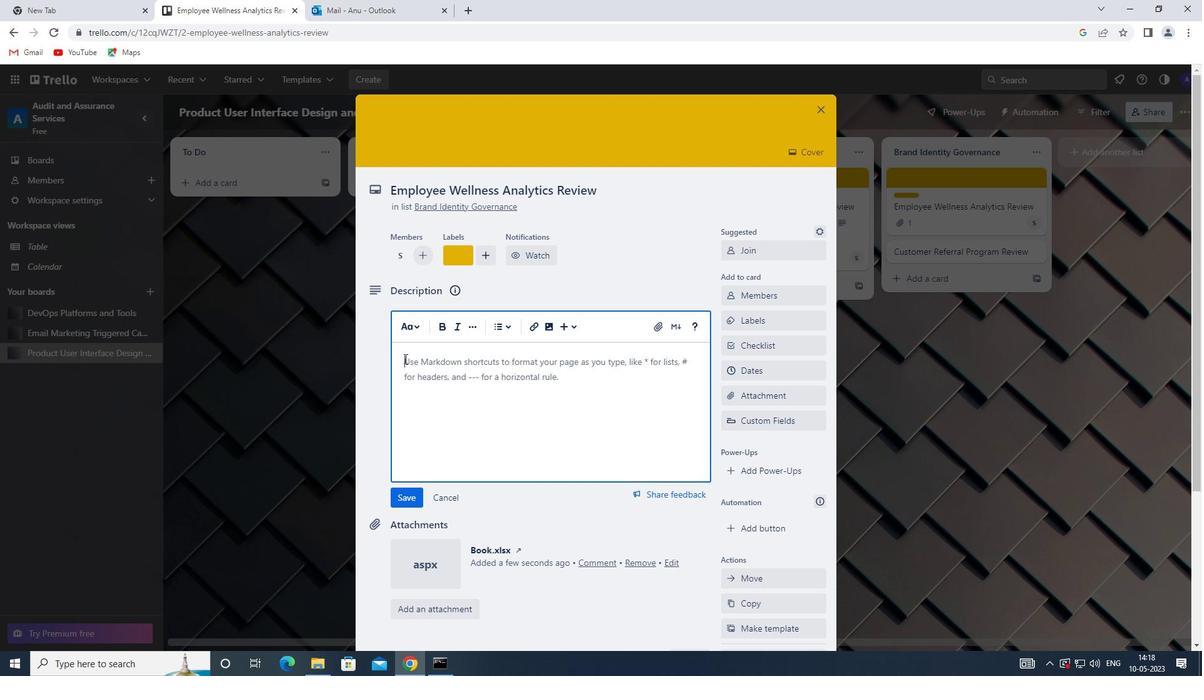 
Action: Key pressed <Key.shift><Key.shift>RESEARCH<Key.space>AND<Key.space>DEVELOP<Key.space>NEW<Key.space>PRODUV<Key.backspace>CT<Key.space>DIFFERENTIATION<Key.space>STRATEGY
Screenshot: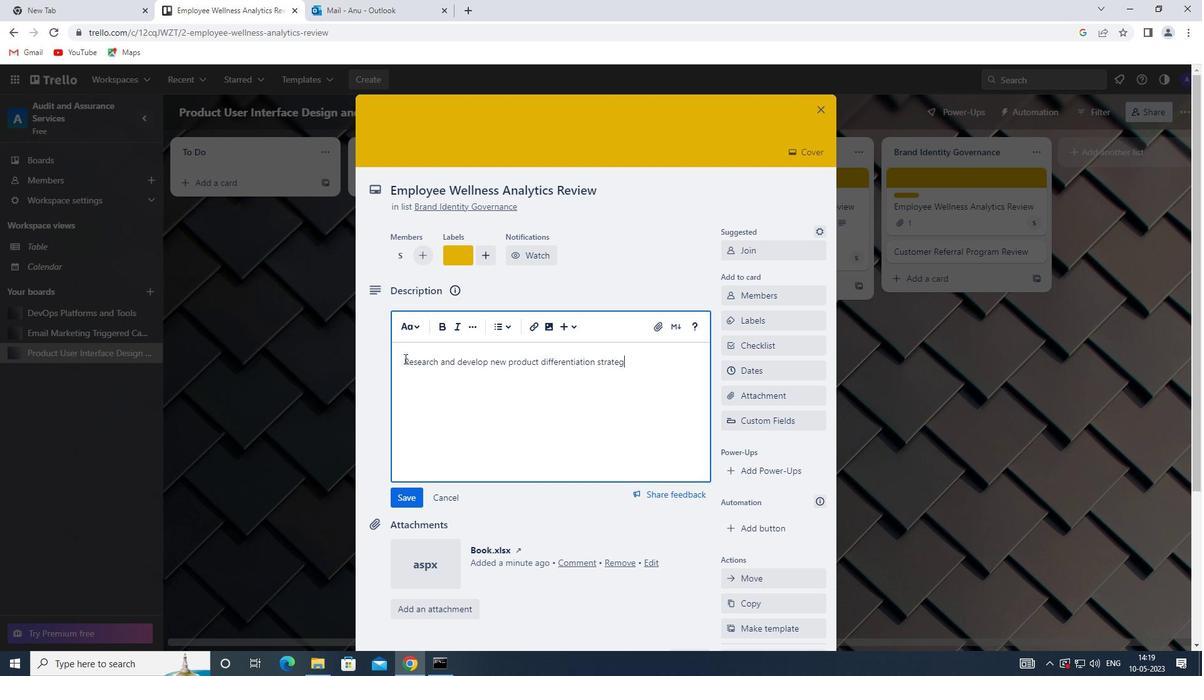 
Action: Mouse moved to (399, 391)
Screenshot: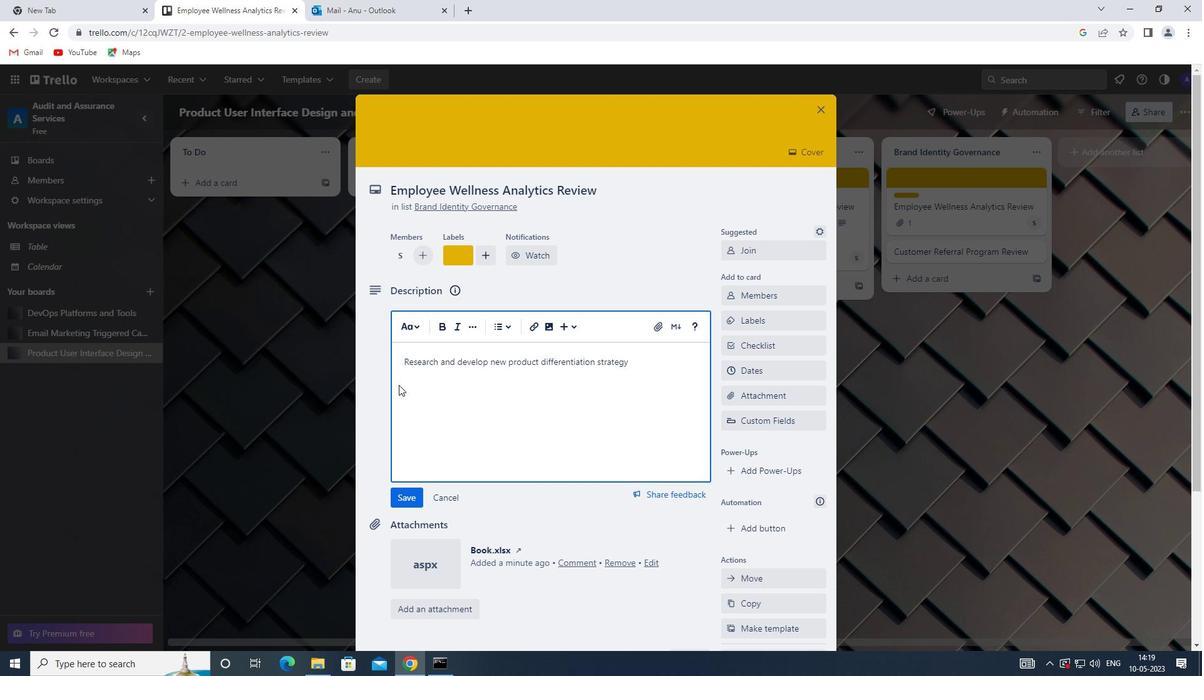 
Action: Mouse scrolled (399, 390) with delta (0, 0)
Screenshot: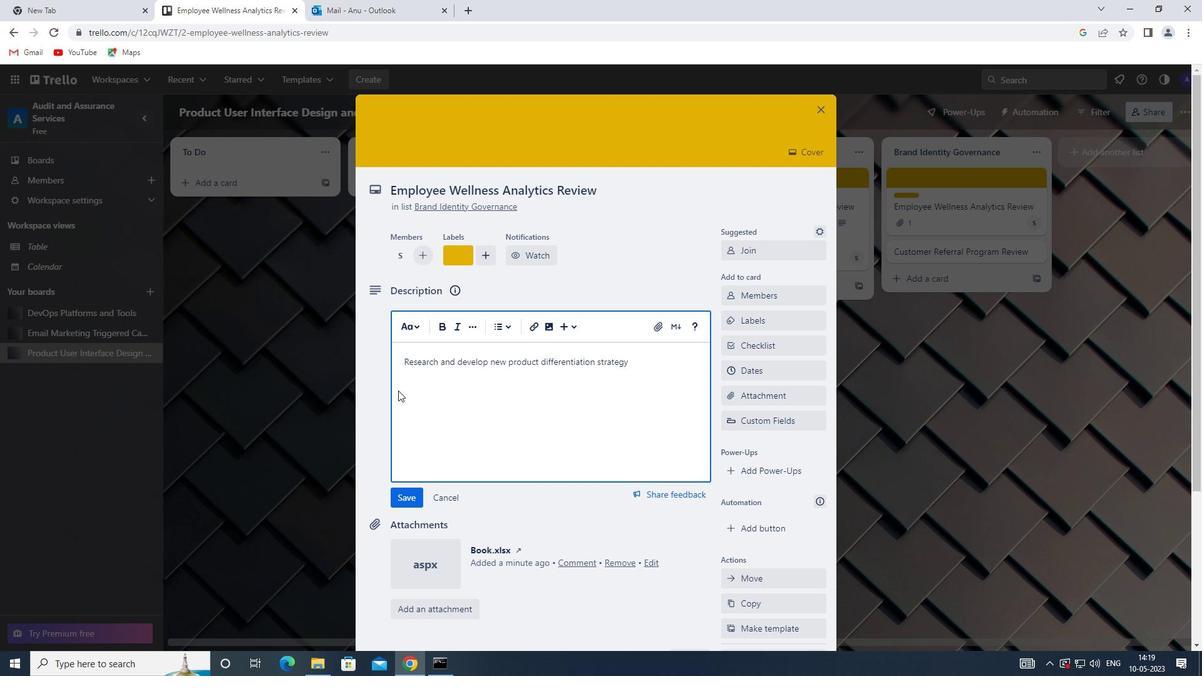 
Action: Mouse scrolled (399, 390) with delta (0, 0)
Screenshot: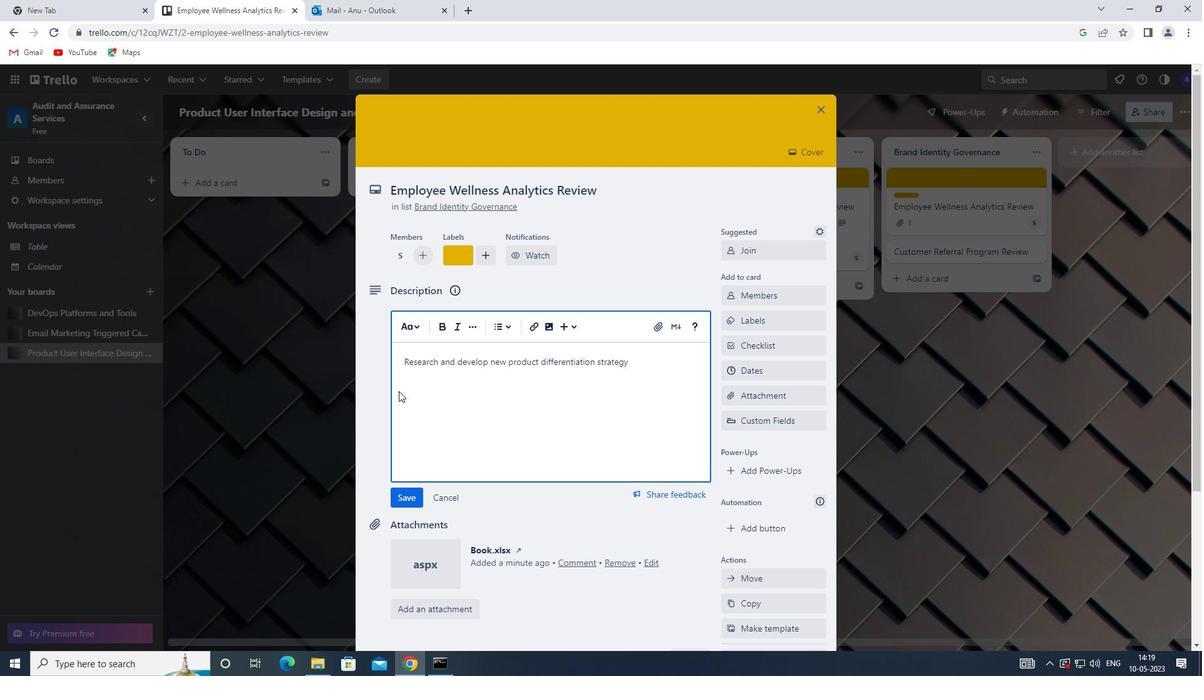 
Action: Mouse moved to (412, 371)
Screenshot: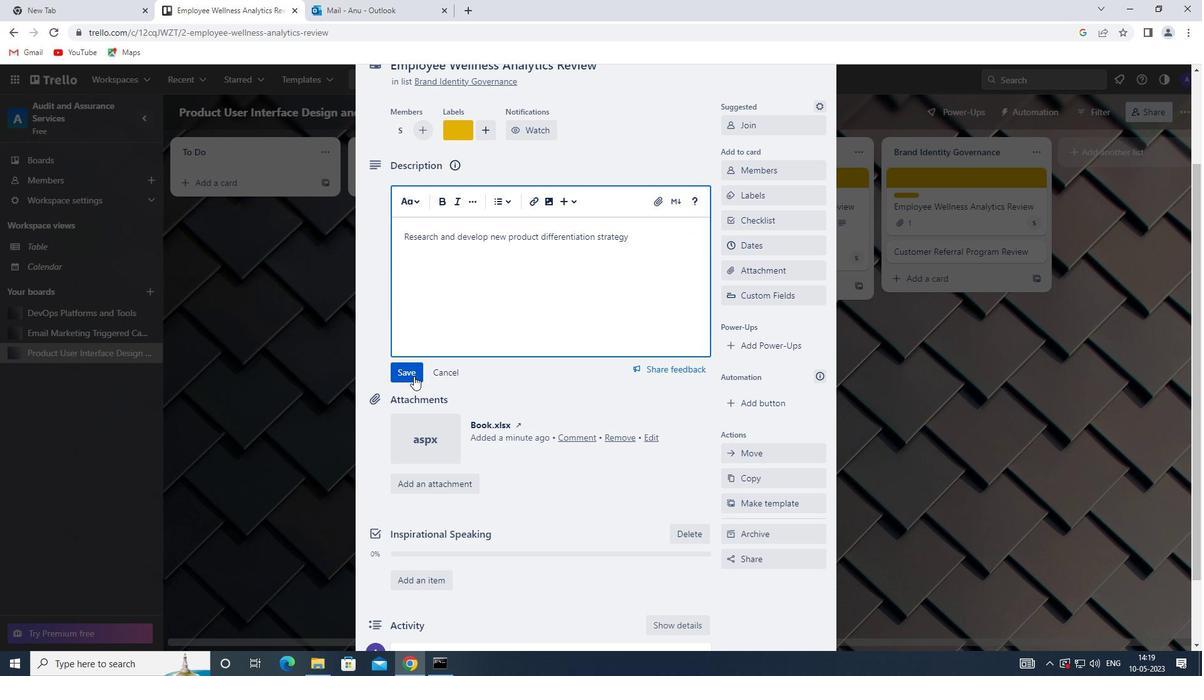 
Action: Mouse pressed left at (412, 371)
Screenshot: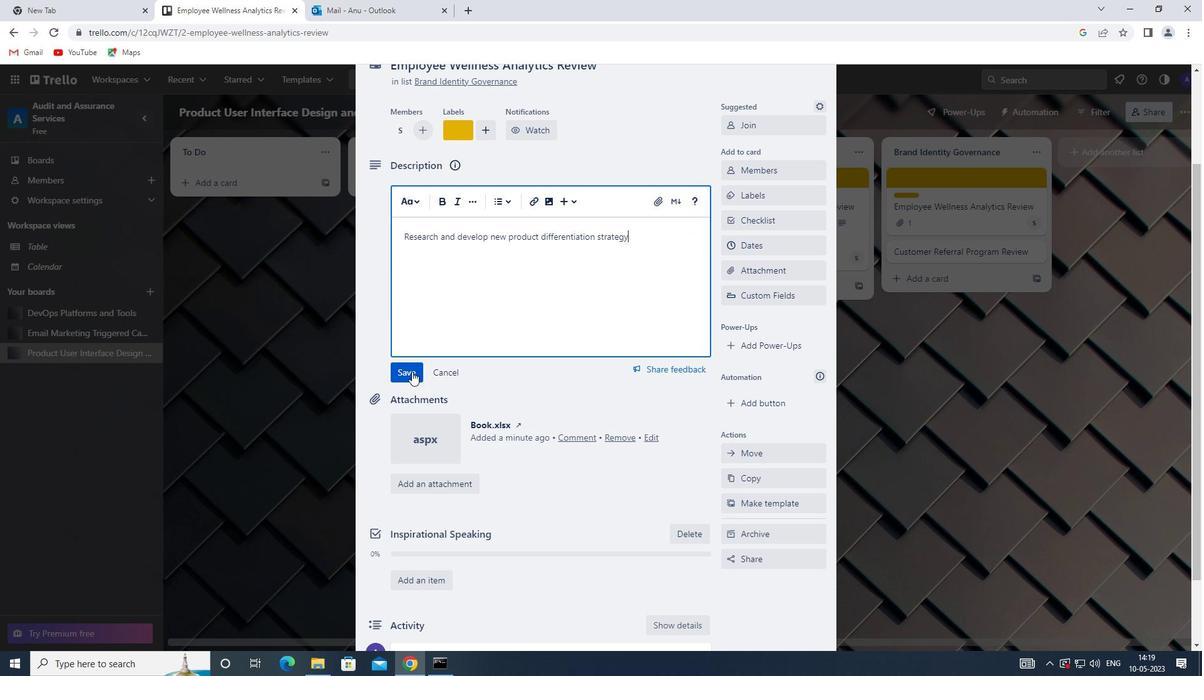 
Action: Mouse moved to (457, 412)
Screenshot: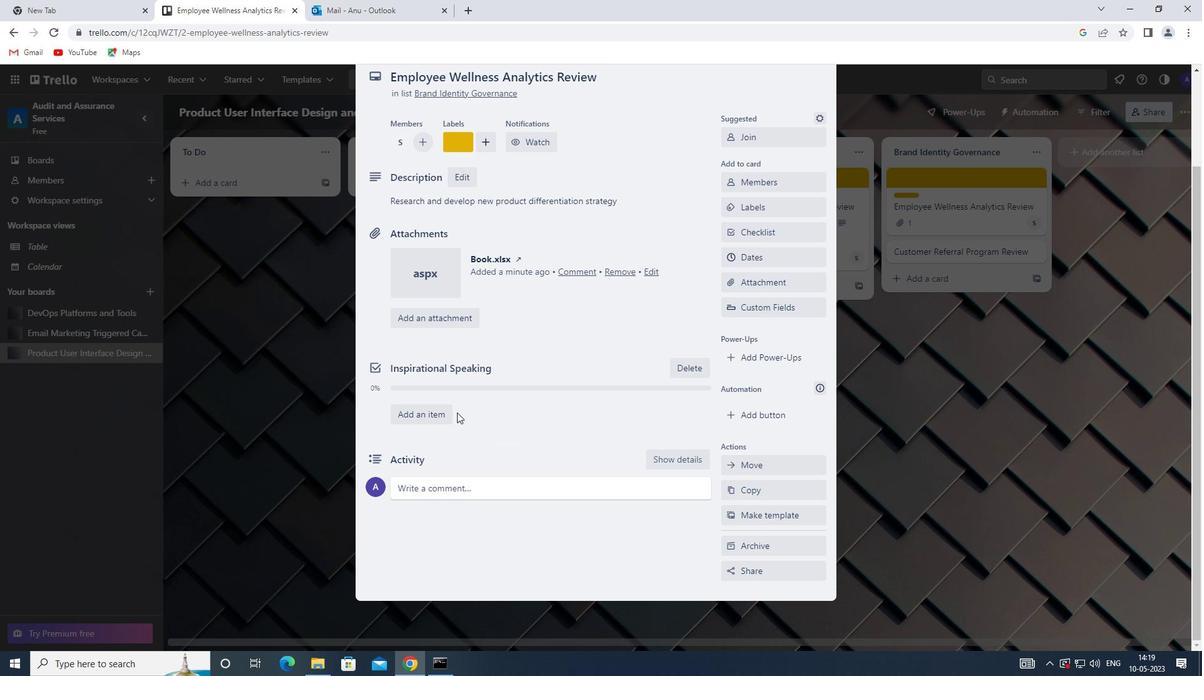 
Action: Mouse scrolled (457, 412) with delta (0, 0)
Screenshot: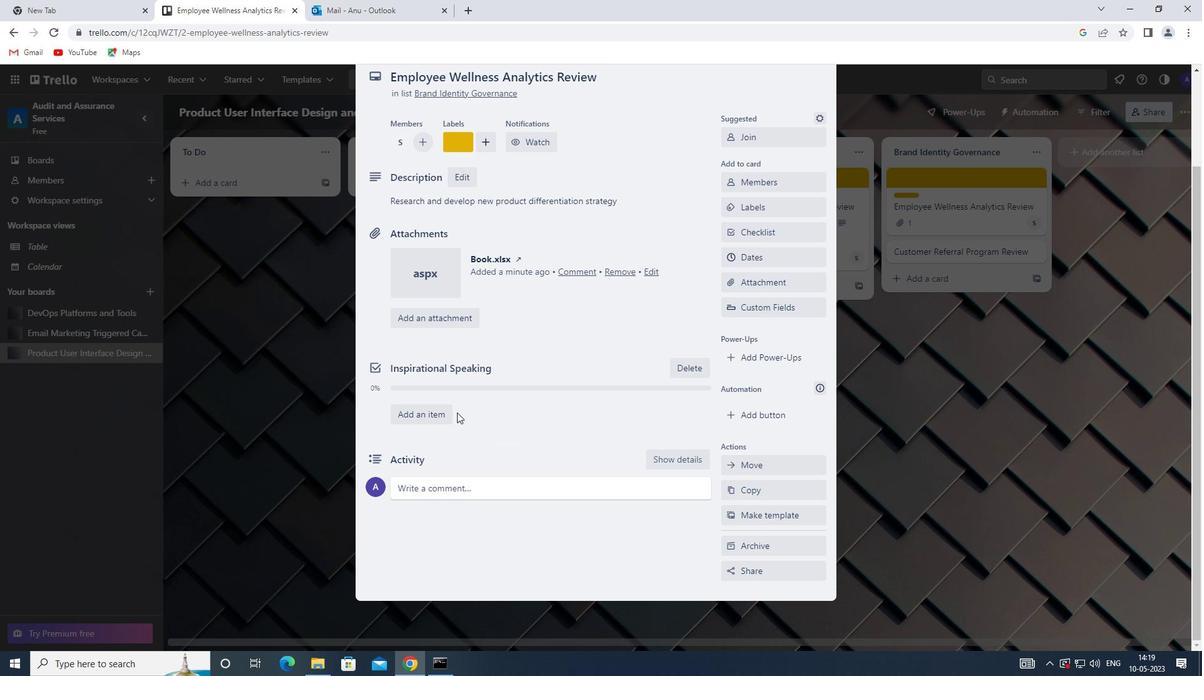 
Action: Mouse moved to (457, 413)
Screenshot: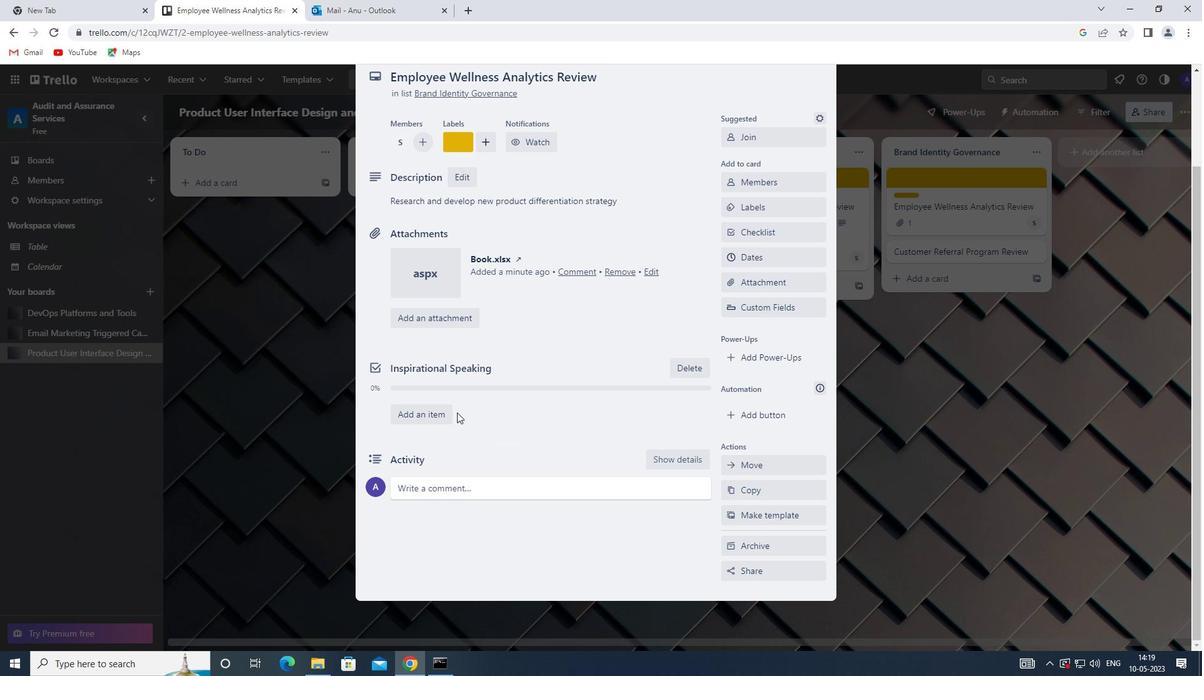 
Action: Mouse scrolled (457, 412) with delta (0, 0)
Screenshot: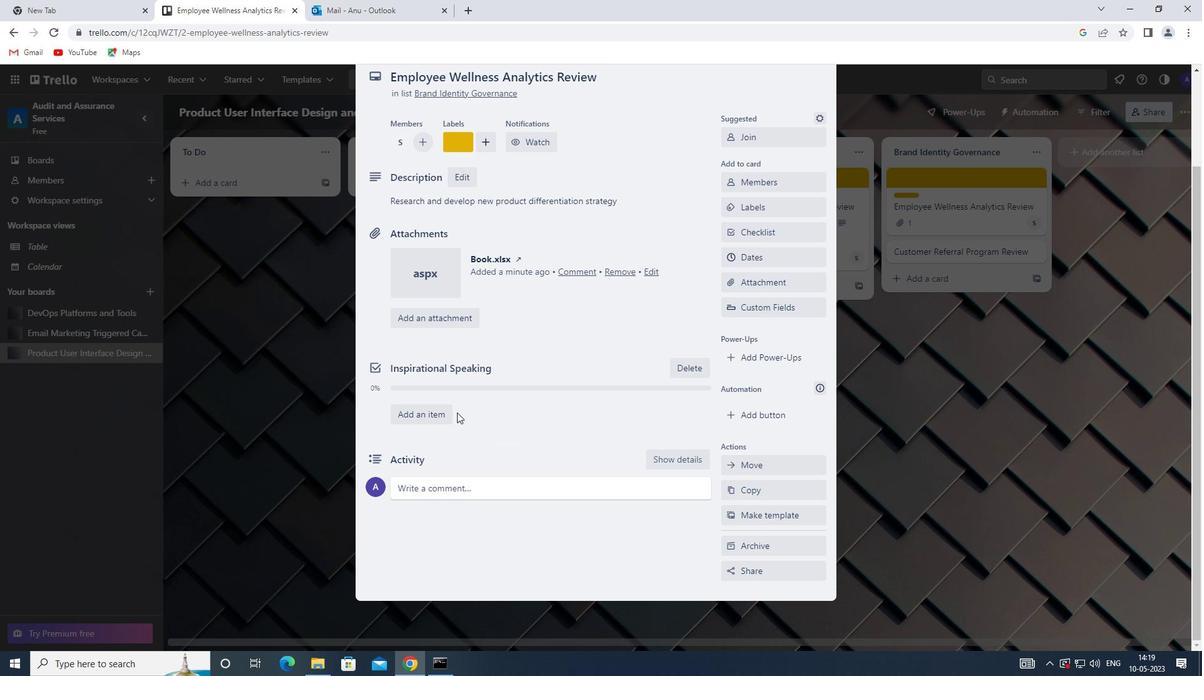 
Action: Mouse moved to (447, 486)
Screenshot: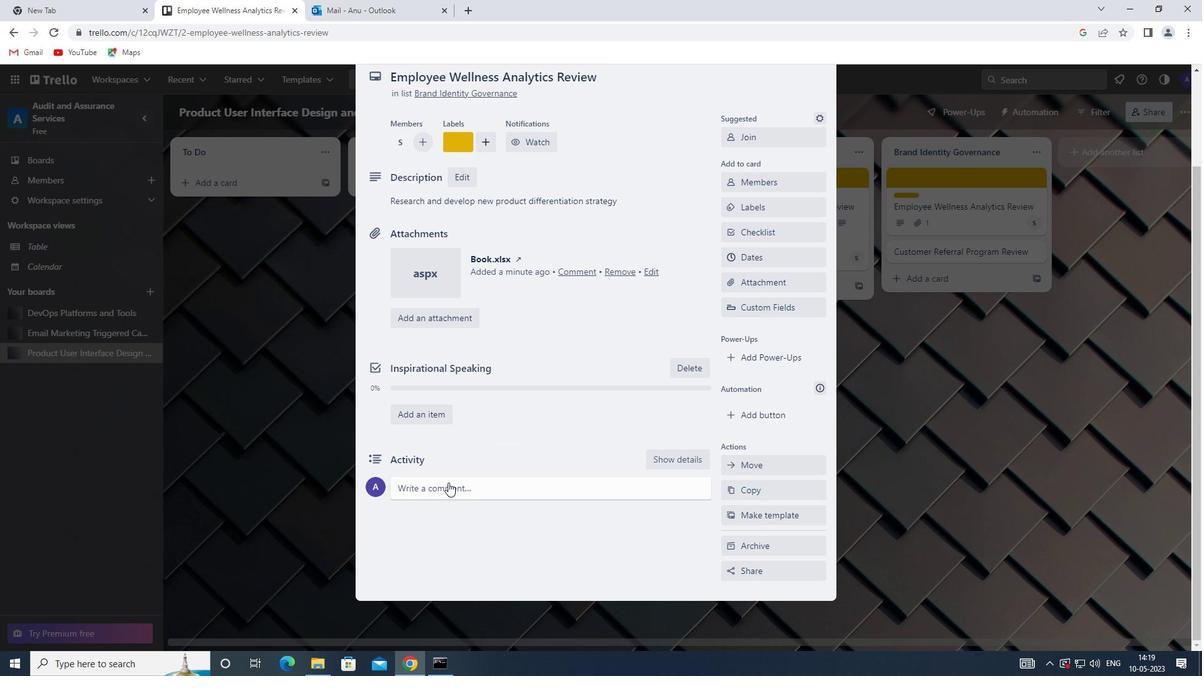 
Action: Mouse pressed left at (447, 486)
Screenshot: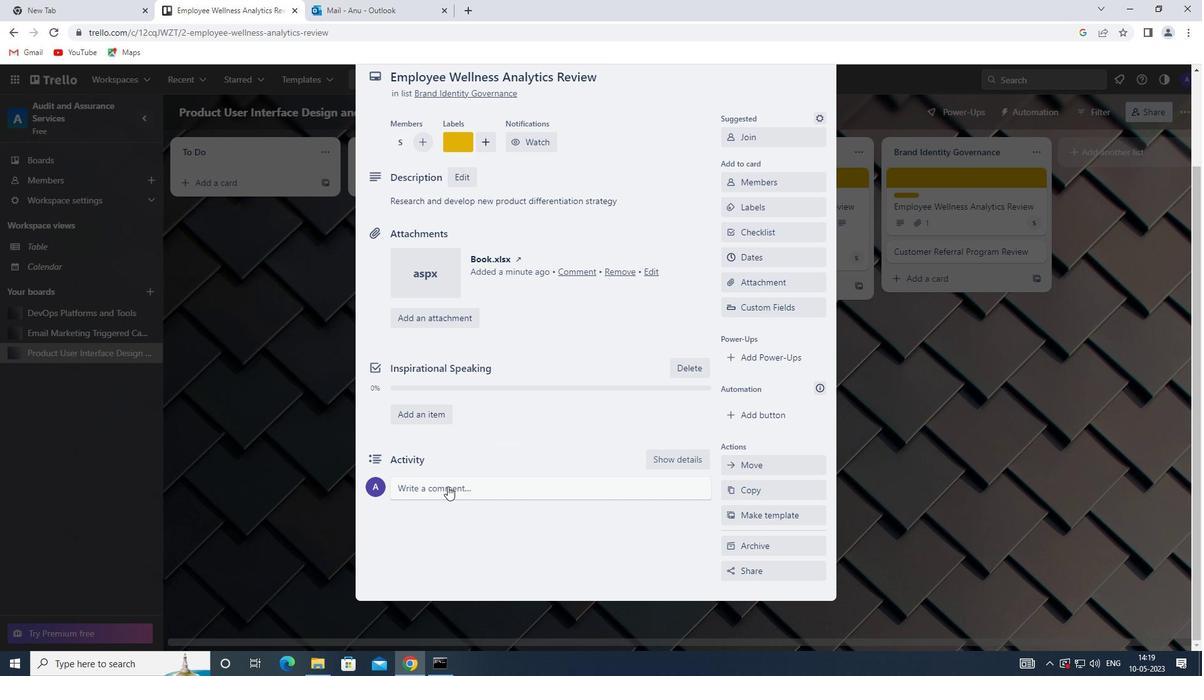 
Action: Key pressed <Key.shift>THIS<Key.space>TASK<Key.space>PRESENTS<Key.space>AN<Key.space>OPPORTUNITY<Key.space>TO<Key.space>DEMONSTRATE<Key.space>OUR<Key.space>CREATIVITY<Key.space>AND<Key.space>MOTI<Key.backspace><Key.backspace><Key.backspace><Key.backspace>INNOVATION,EXPLORING<Key.space>NEW<Key.space>IDEAS<Key.space>AND<Key.space>APPROACHES
Screenshot: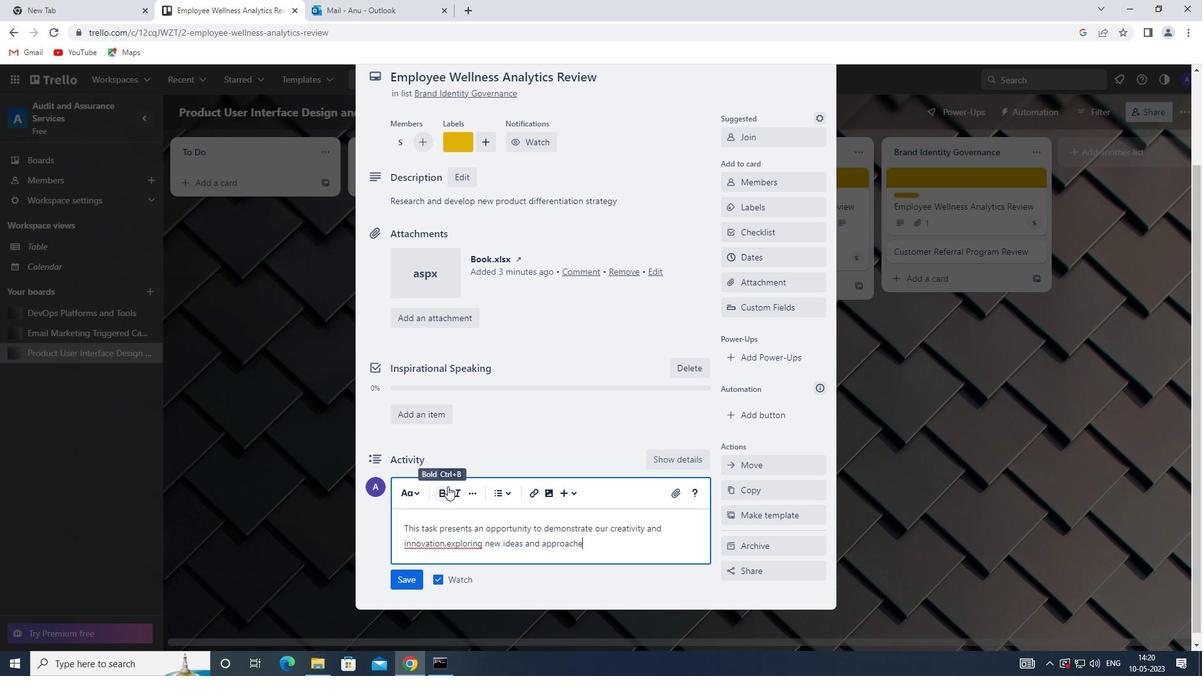 
Action: Mouse moved to (402, 582)
Screenshot: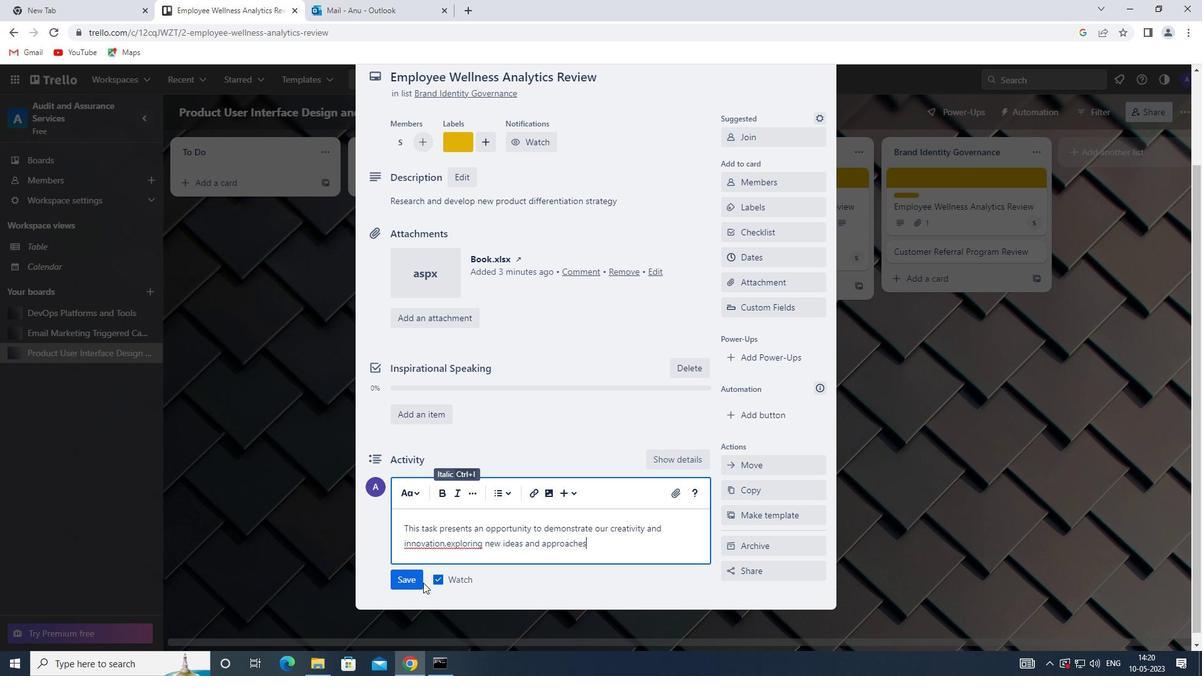 
Action: Mouse pressed left at (402, 582)
Screenshot: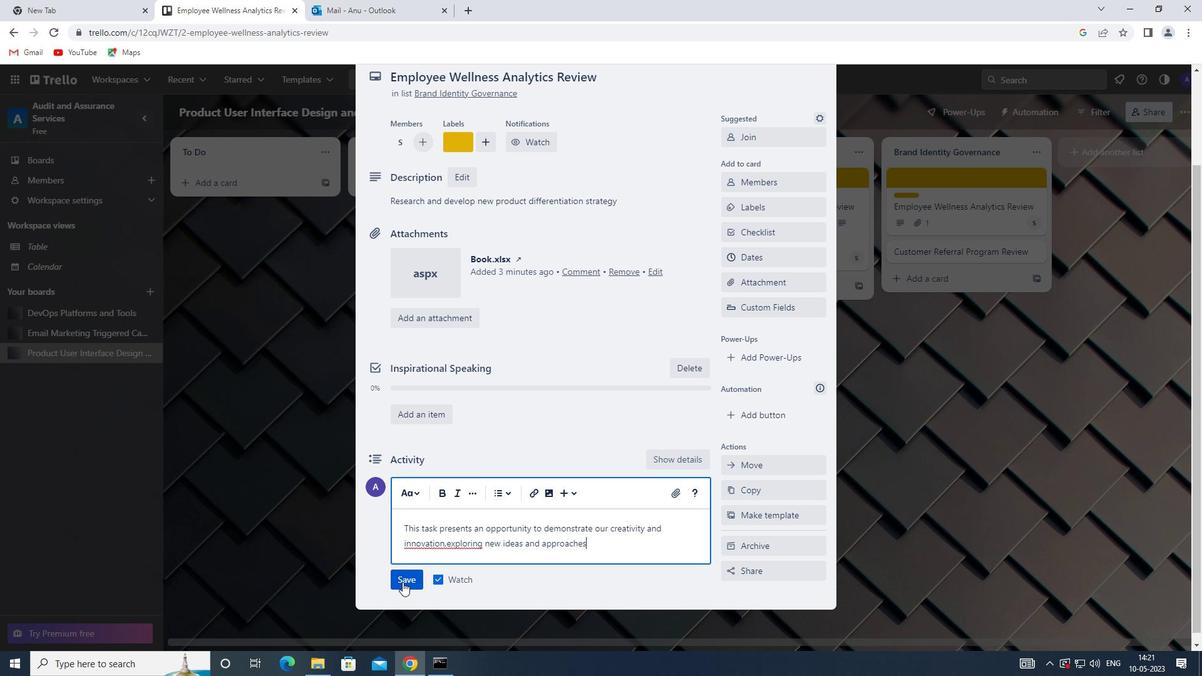 
Action: Mouse moved to (761, 256)
Screenshot: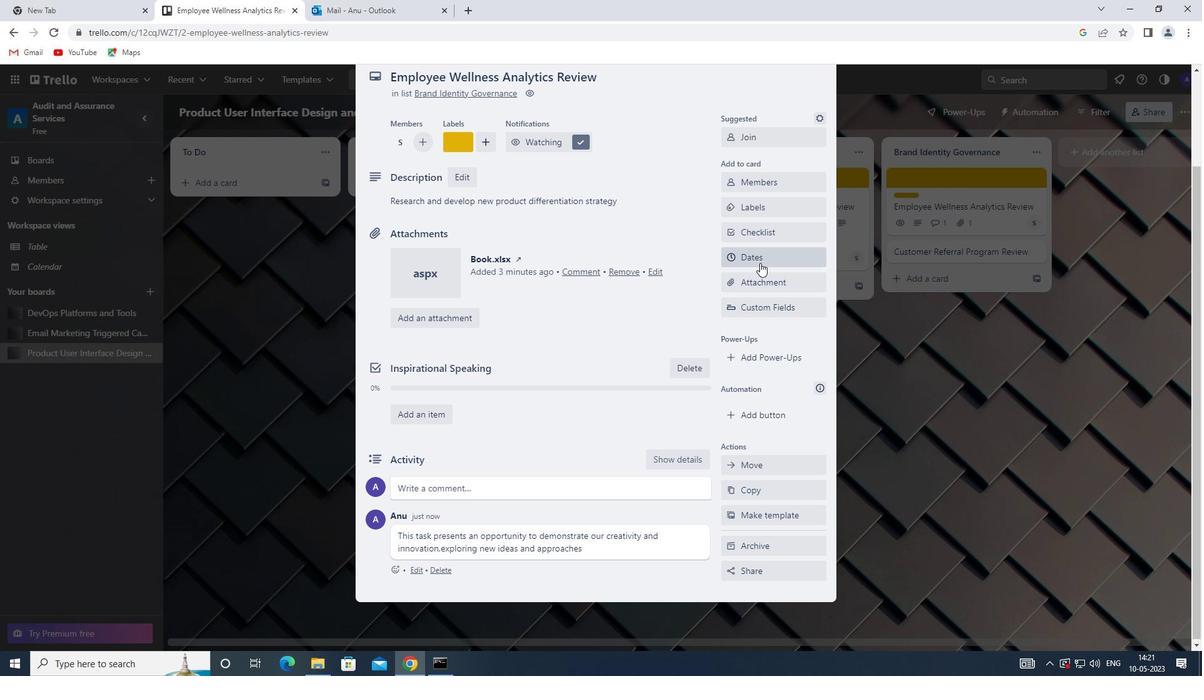 
Action: Mouse pressed left at (761, 256)
Screenshot: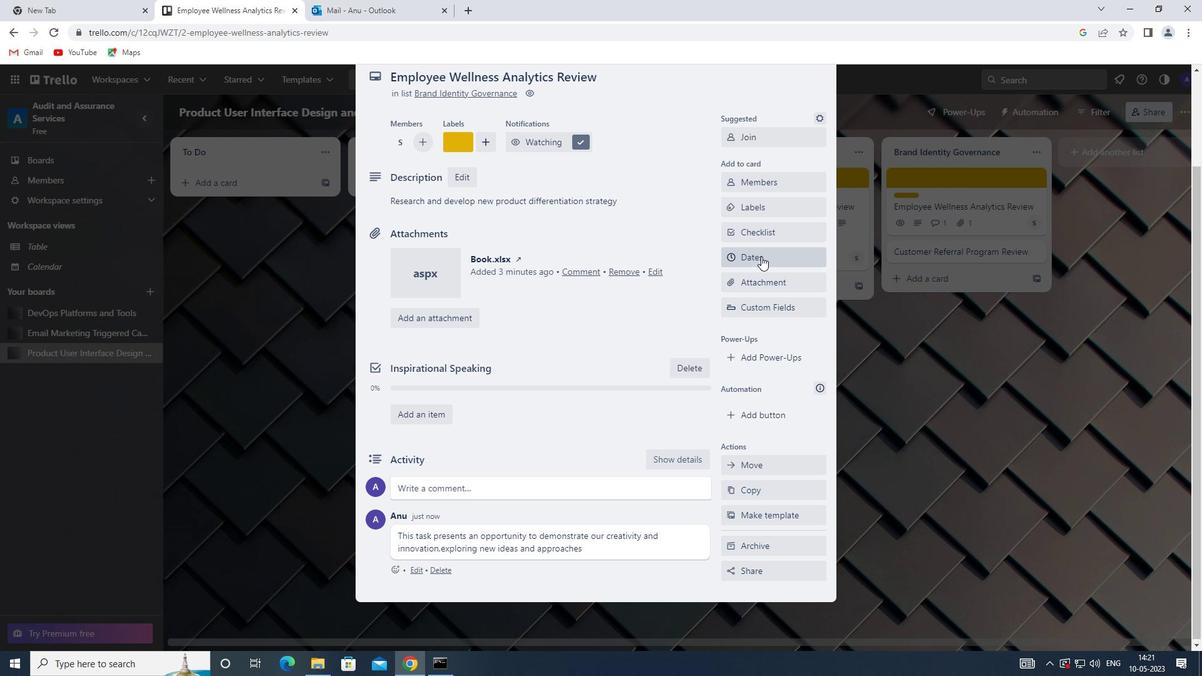 
Action: Mouse moved to (734, 341)
Screenshot: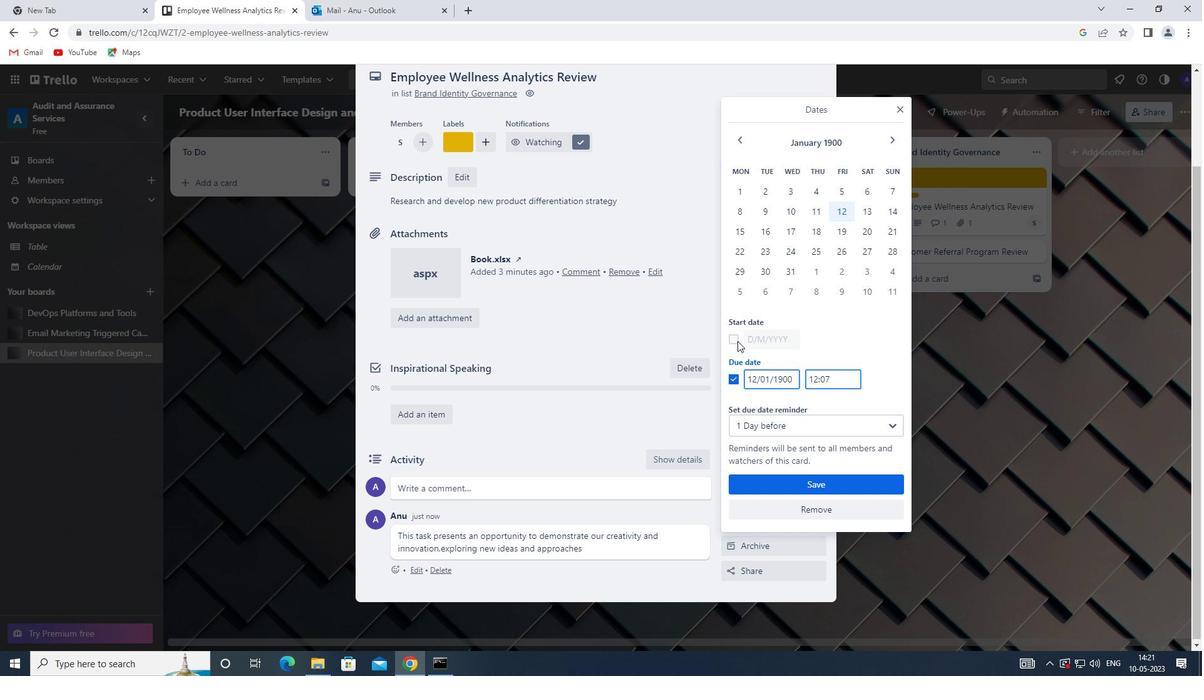 
Action: Mouse pressed left at (734, 341)
Screenshot: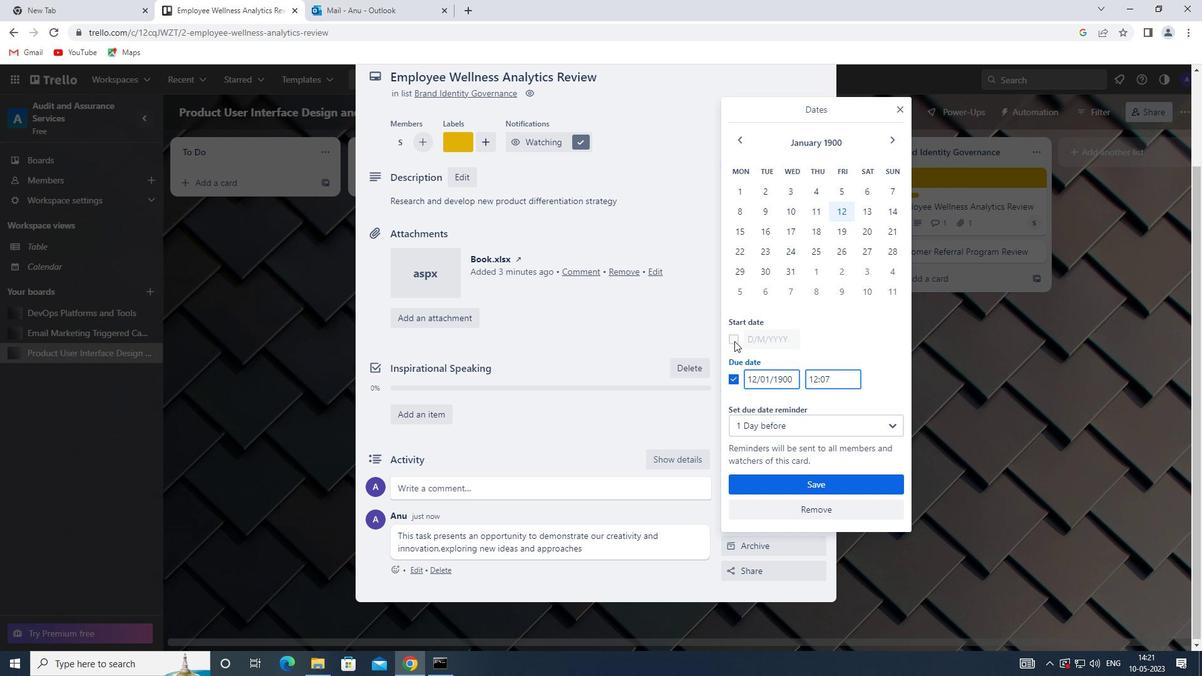 
Action: Mouse moved to (867, 194)
Screenshot: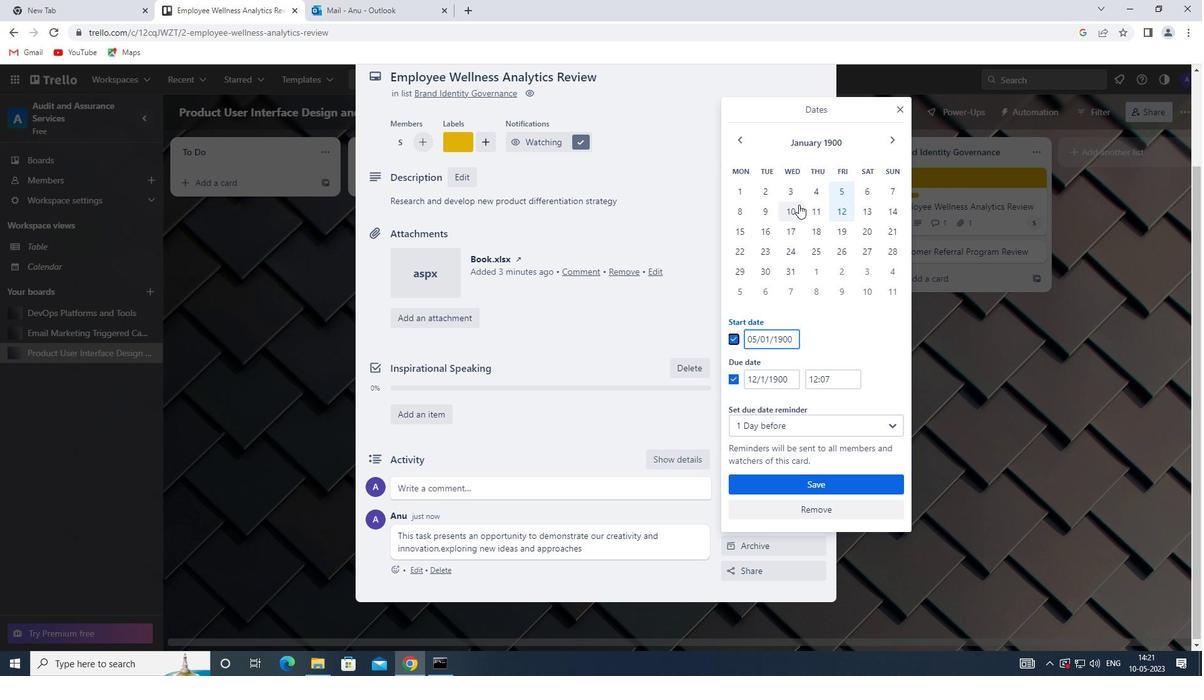 
Action: Mouse pressed left at (867, 194)
Screenshot: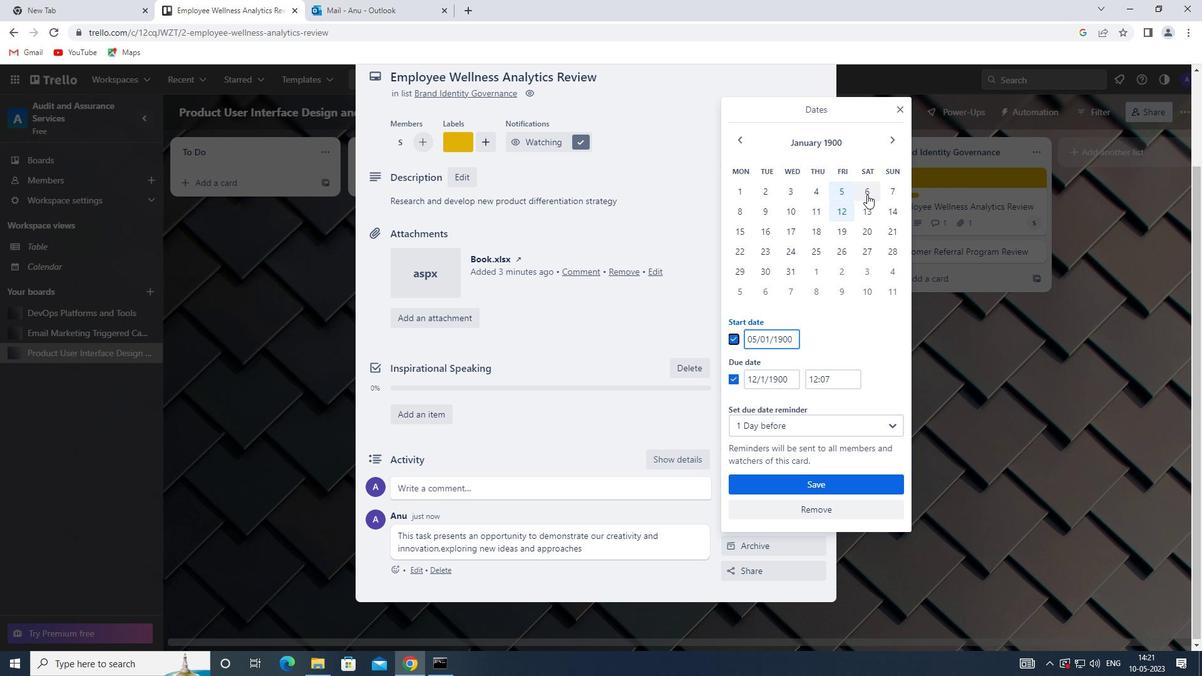 
Action: Mouse moved to (870, 214)
Screenshot: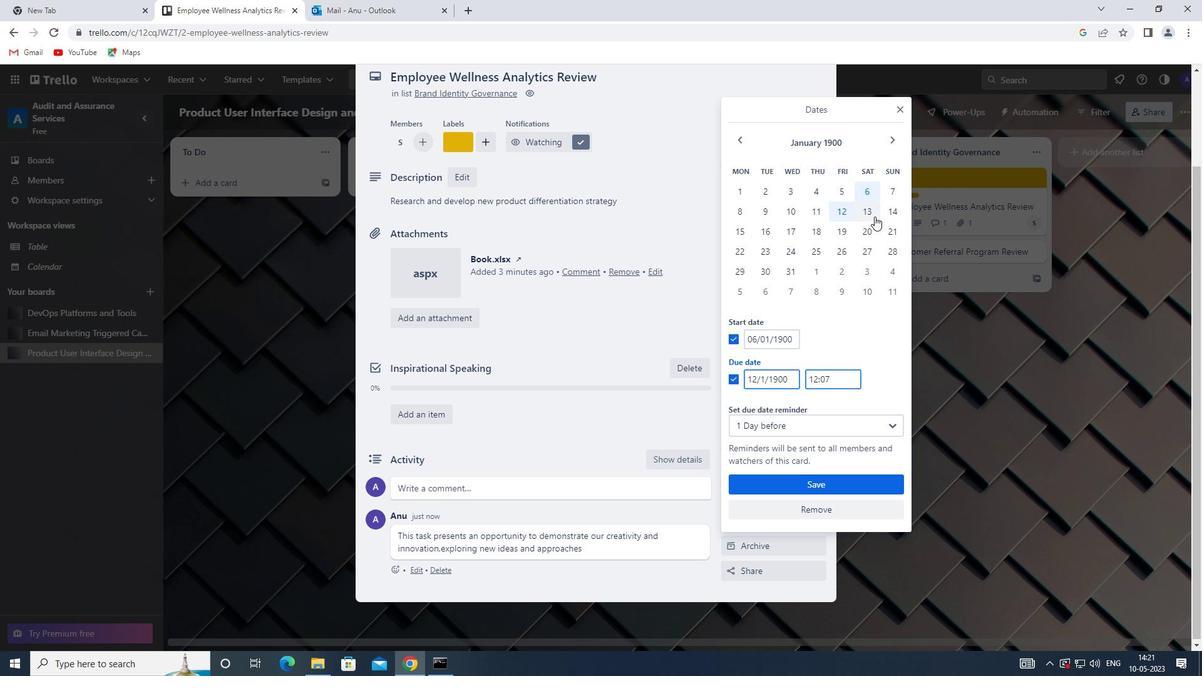 
Action: Mouse pressed left at (870, 214)
Screenshot: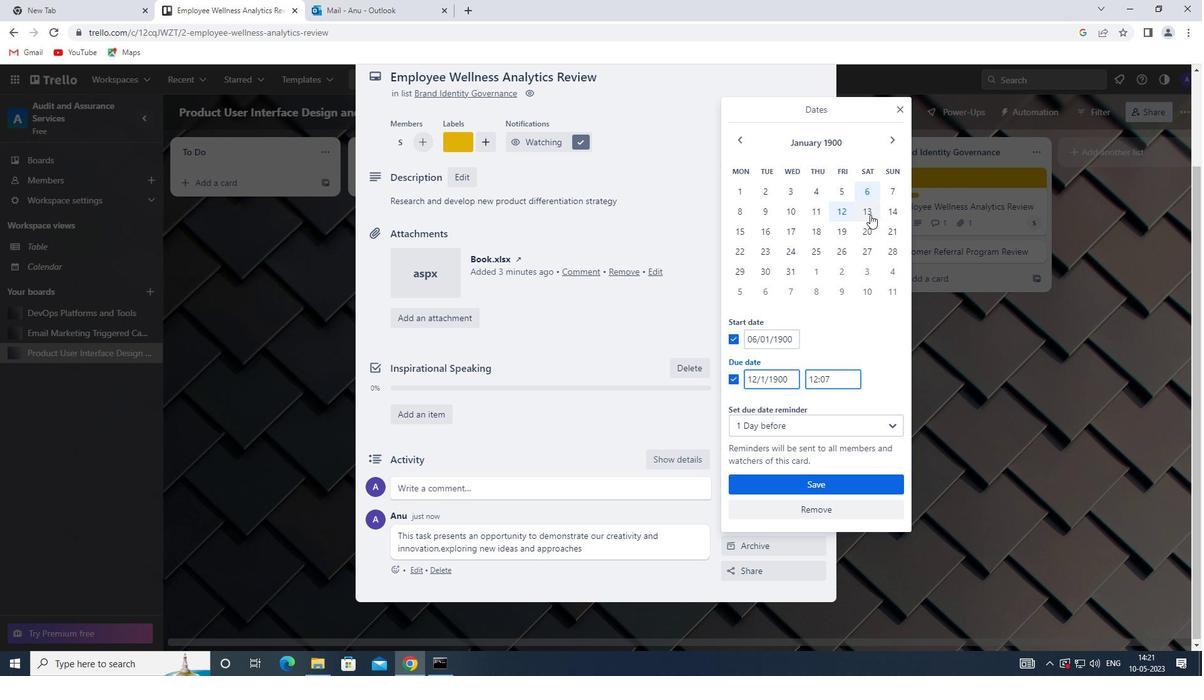 
Action: Mouse moved to (795, 481)
Screenshot: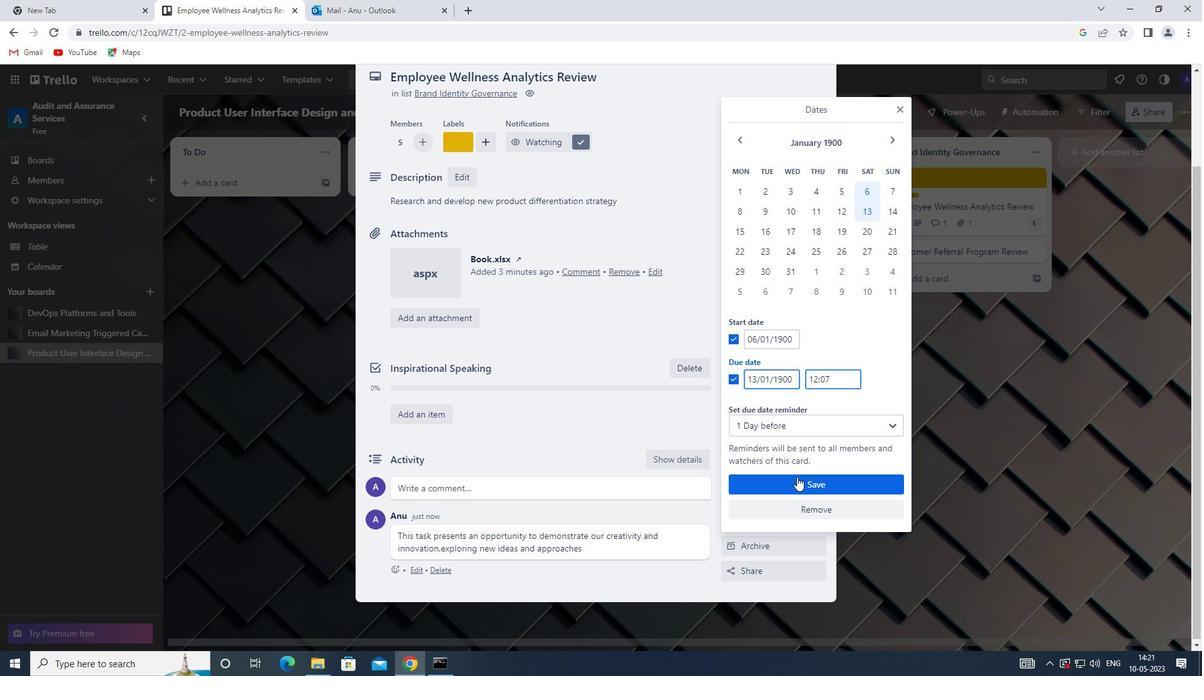 
Action: Mouse pressed left at (795, 481)
Screenshot: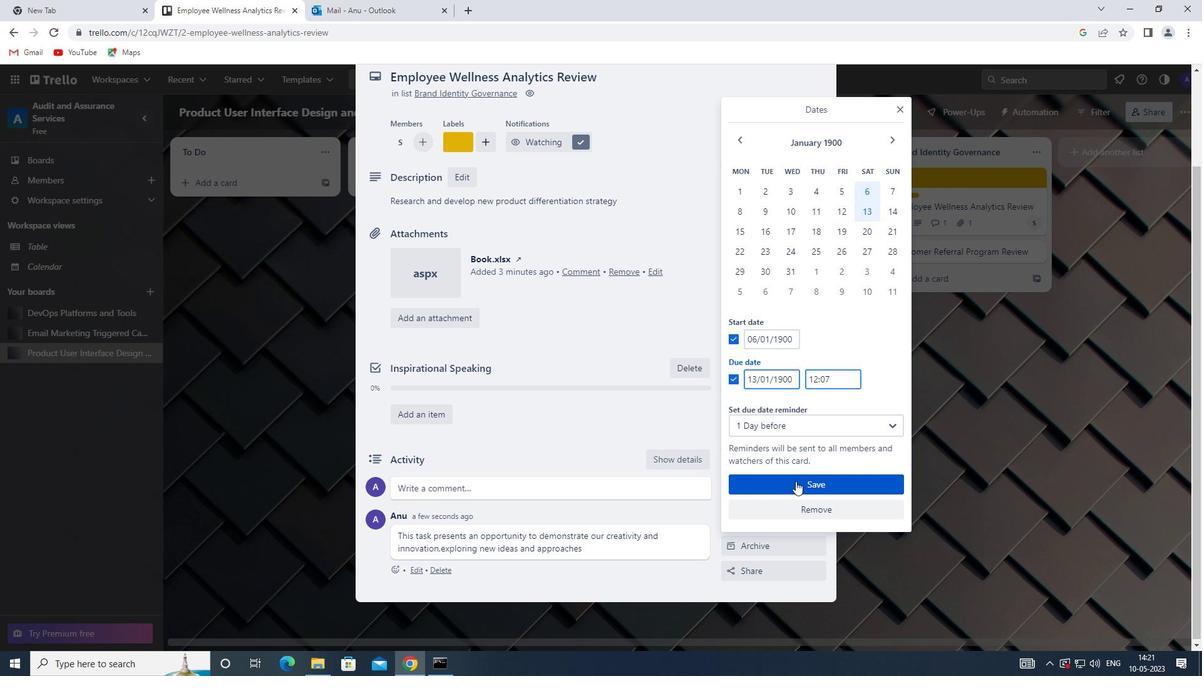 
Action: Mouse moved to (875, 423)
Screenshot: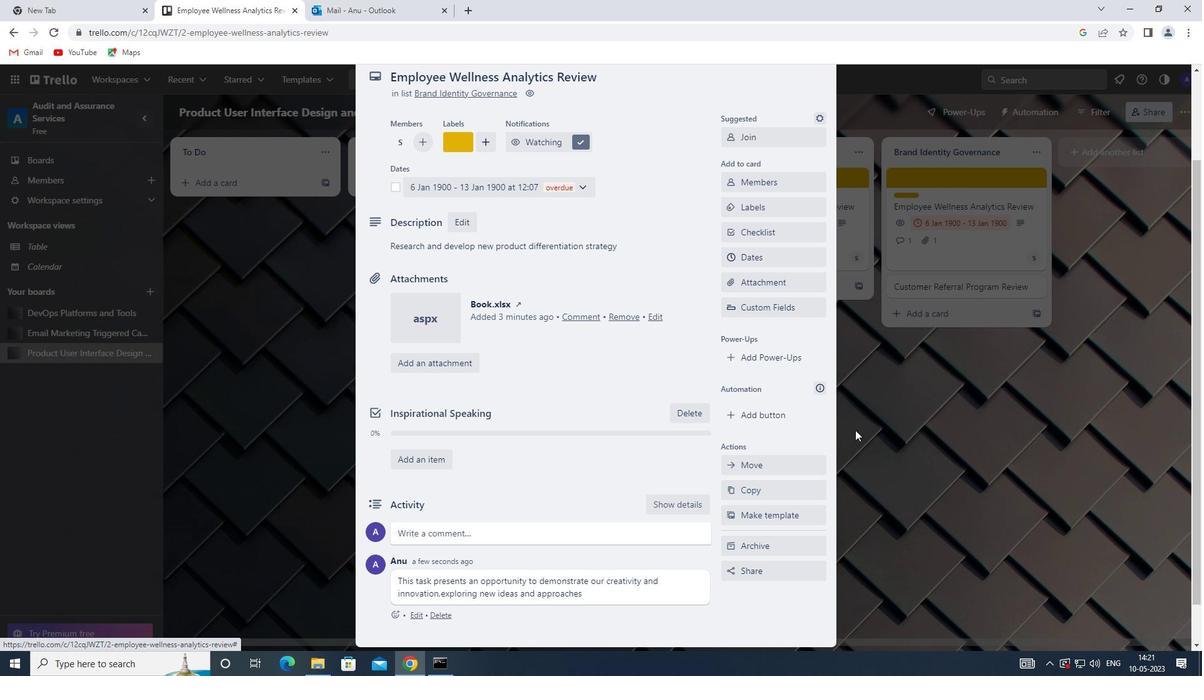 
Action: Mouse pressed left at (875, 423)
Screenshot: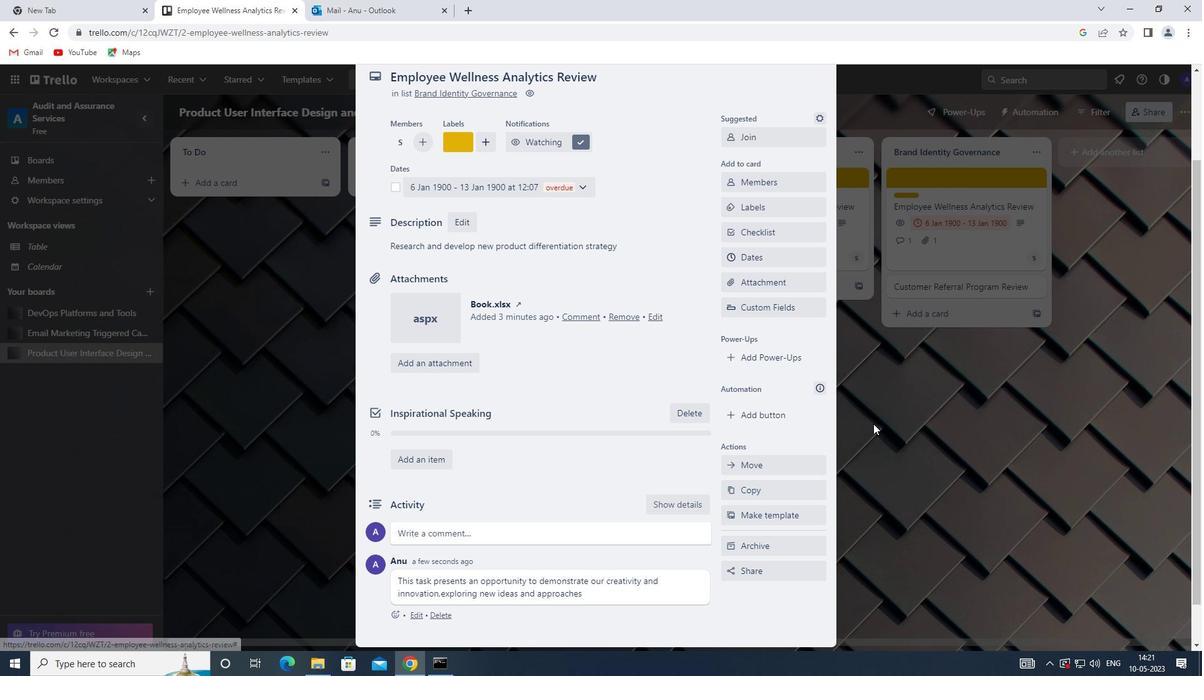 
Action: Mouse moved to (874, 428)
Screenshot: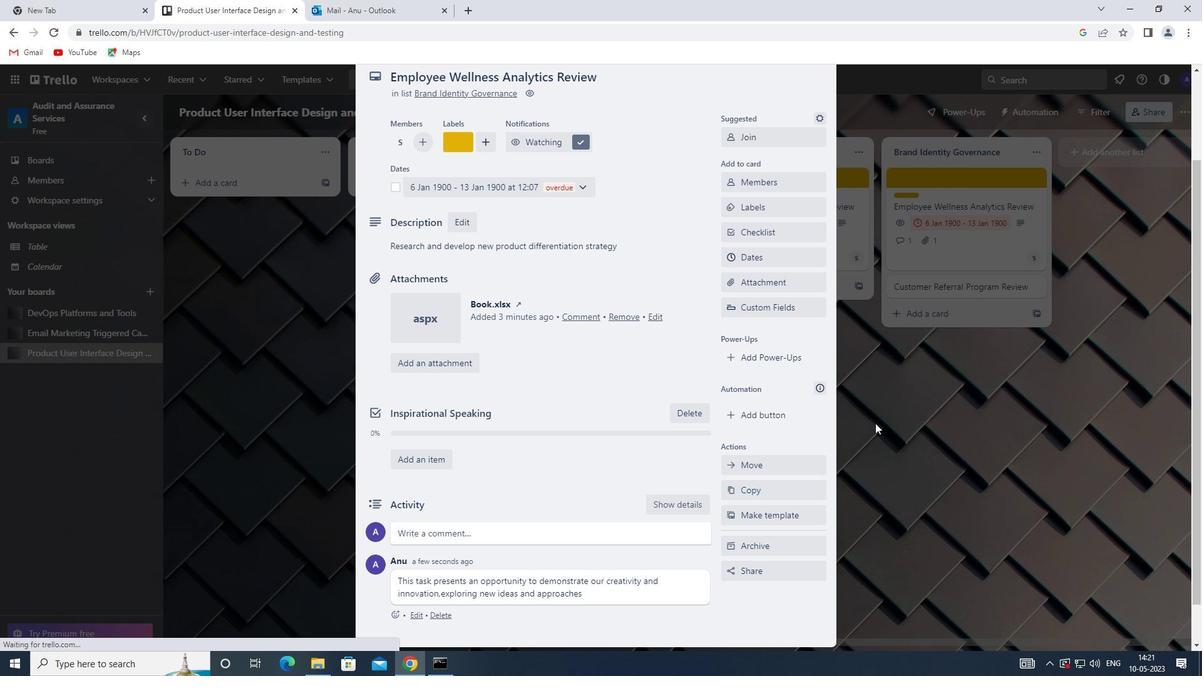 
